 Task: Create a due date automation trigger when advanced on, on the tuesday after a card is due add dates with an overdue due date at 11:00 AM.
Action: Mouse moved to (937, 313)
Screenshot: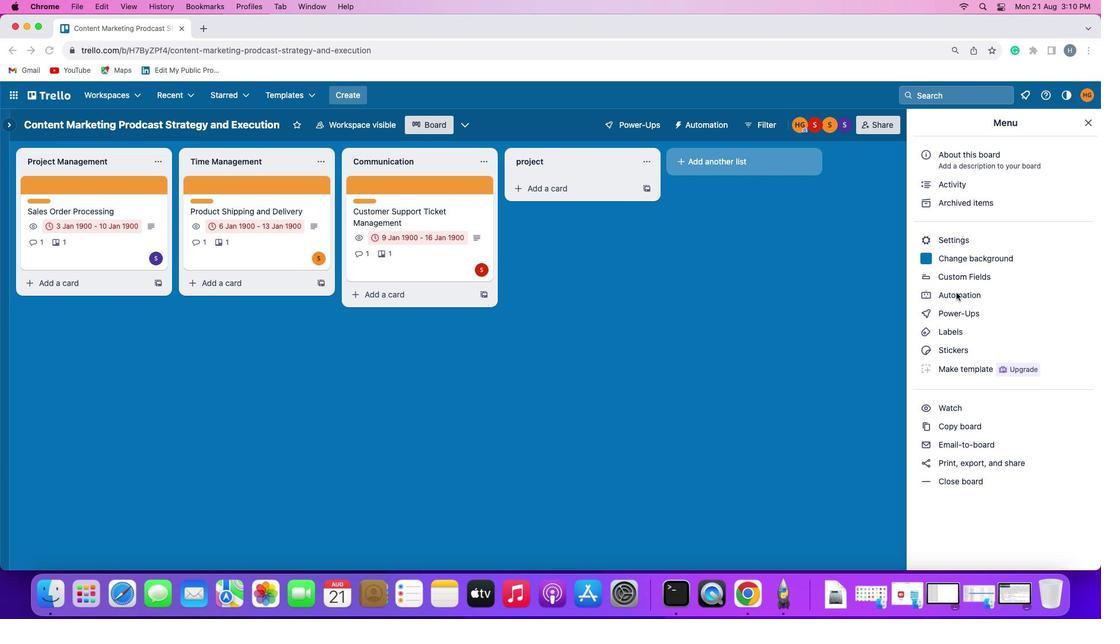 
Action: Mouse pressed left at (937, 313)
Screenshot: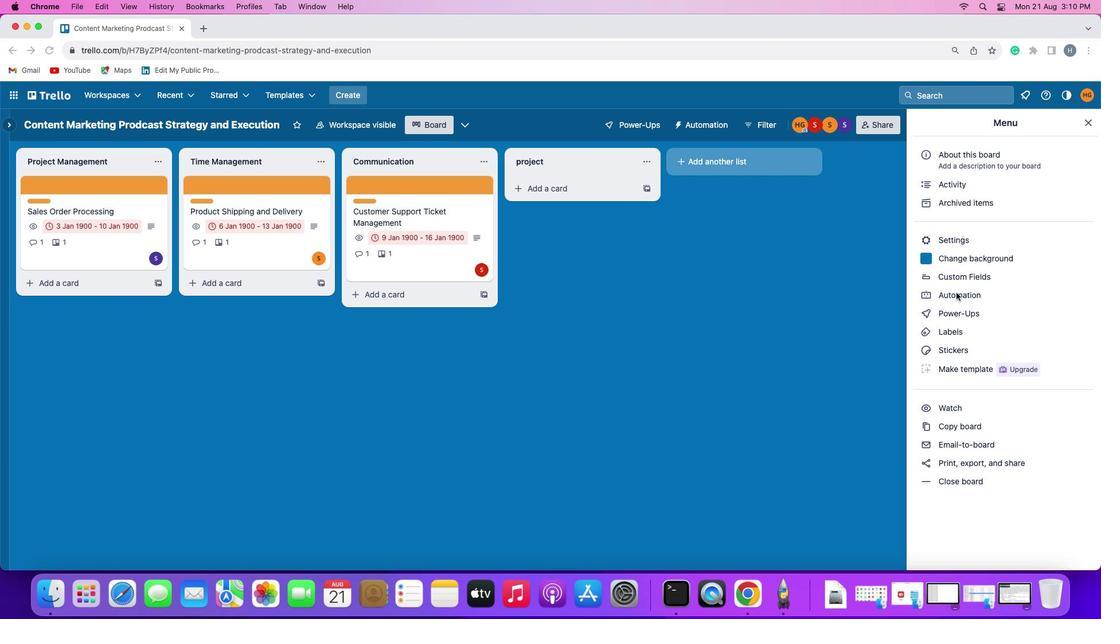 
Action: Mouse pressed left at (937, 313)
Screenshot: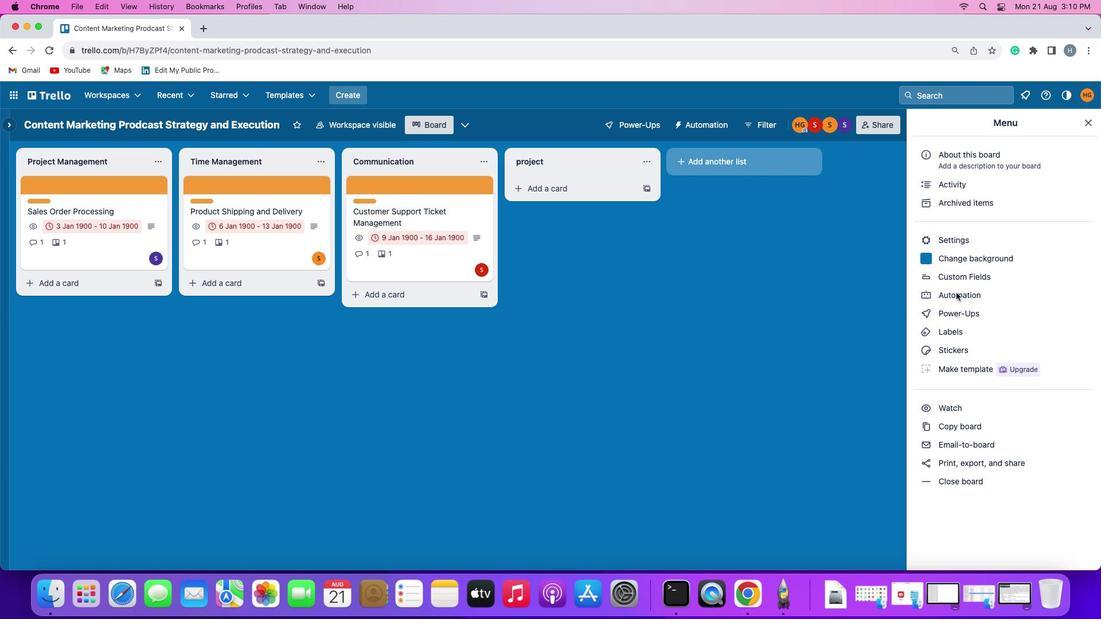 
Action: Mouse moved to (77, 295)
Screenshot: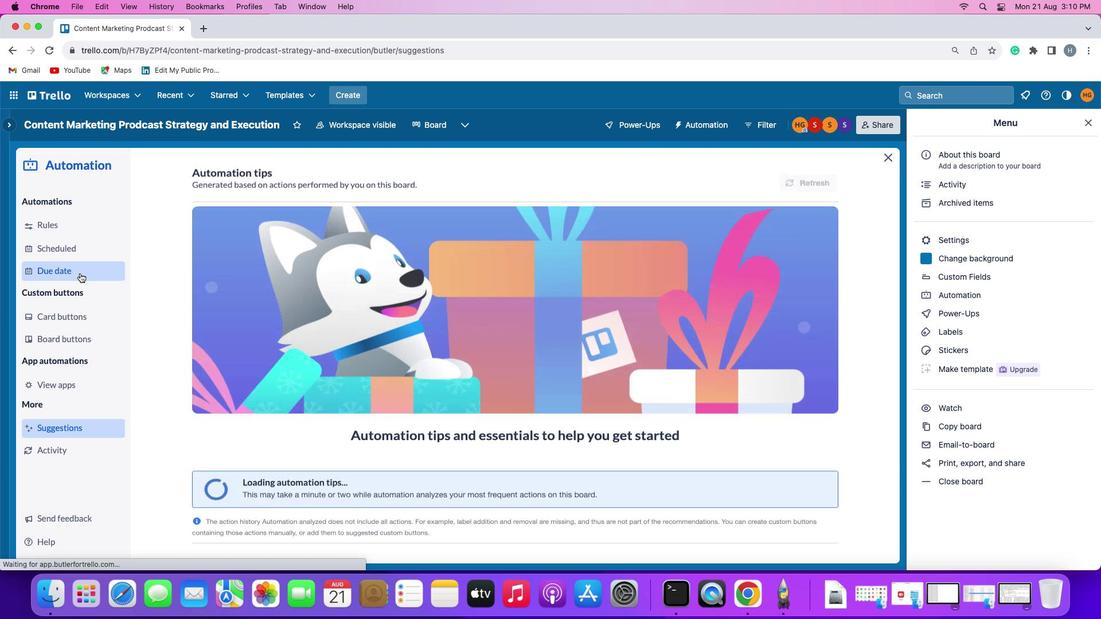 
Action: Mouse pressed left at (77, 295)
Screenshot: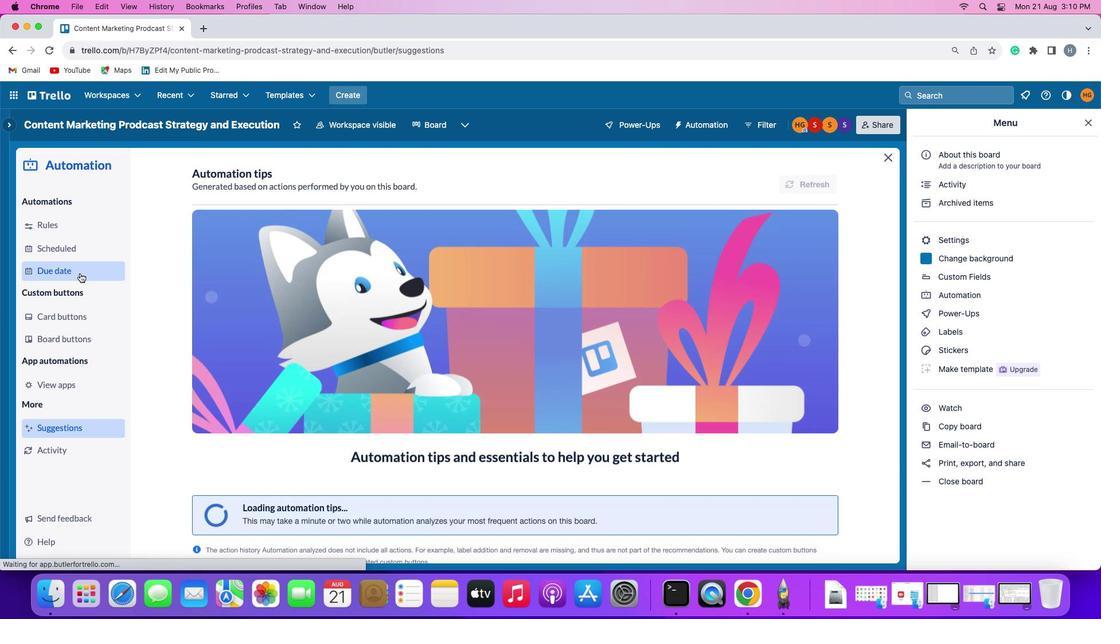 
Action: Mouse moved to (766, 205)
Screenshot: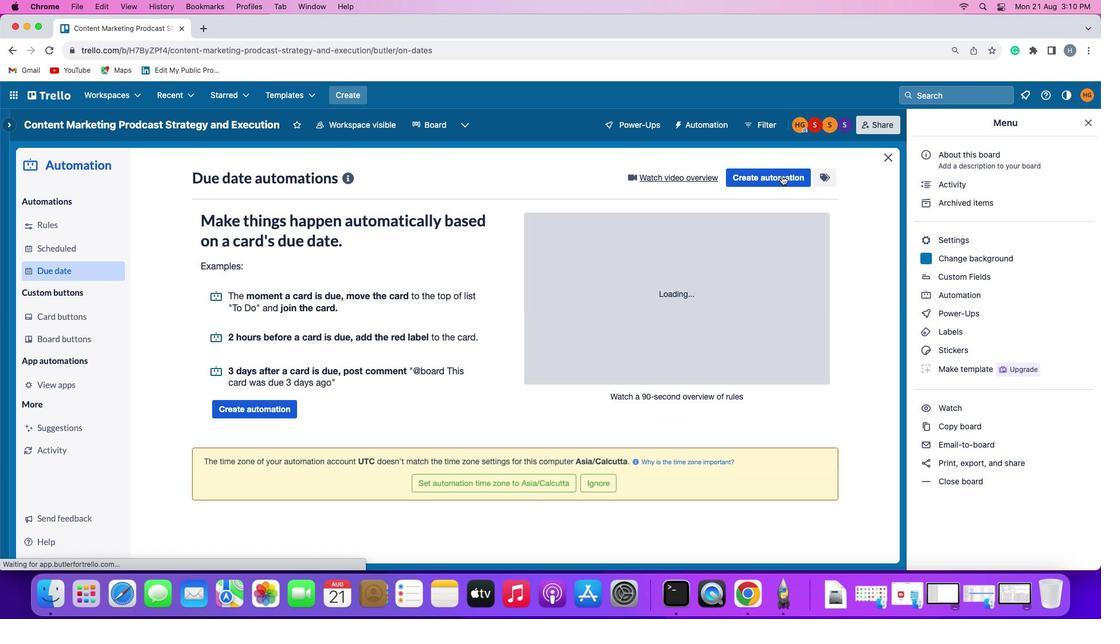 
Action: Mouse pressed left at (766, 205)
Screenshot: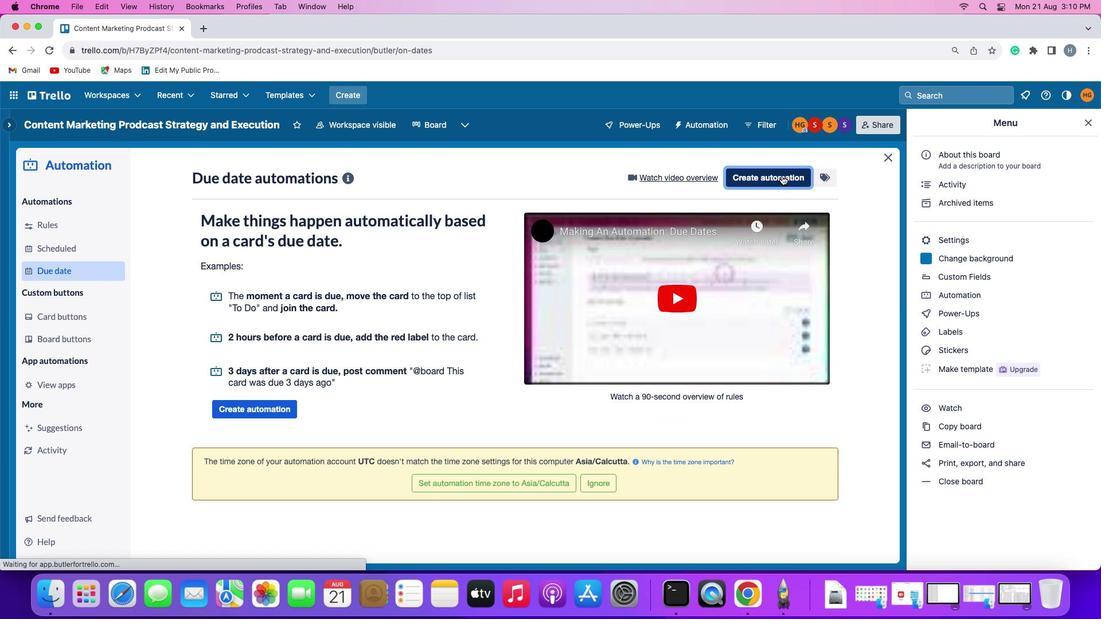 
Action: Mouse moved to (218, 309)
Screenshot: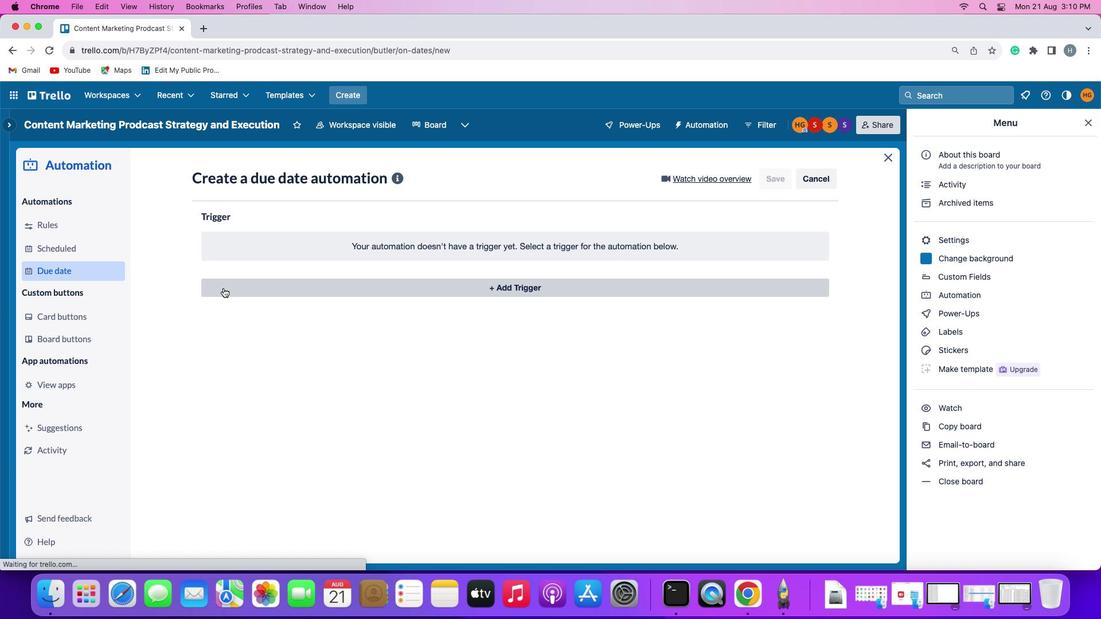 
Action: Mouse pressed left at (218, 309)
Screenshot: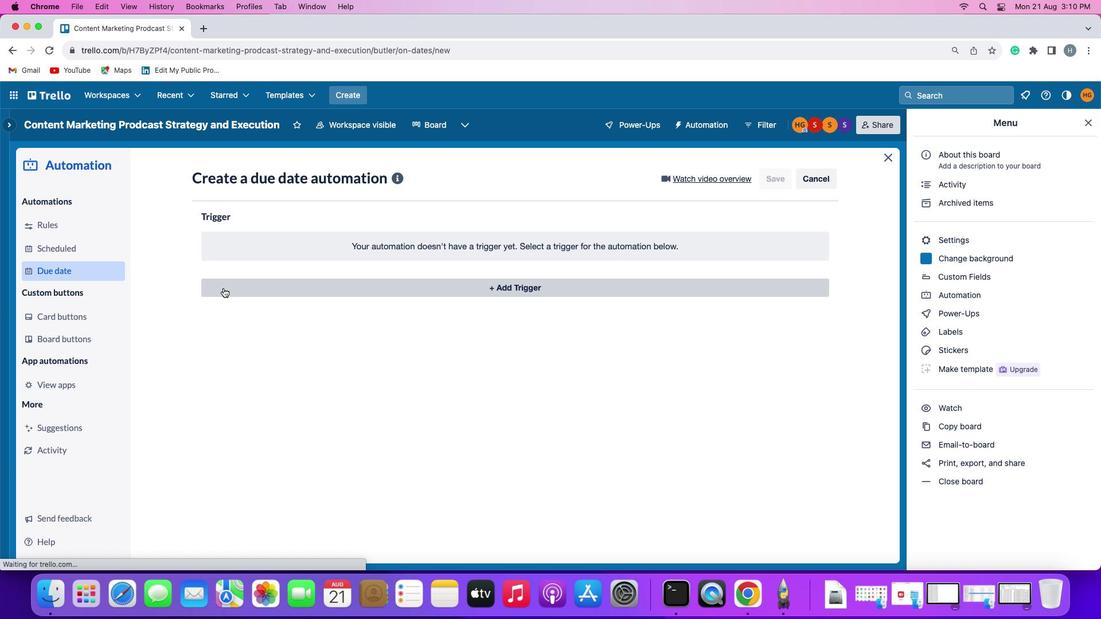 
Action: Mouse moved to (248, 496)
Screenshot: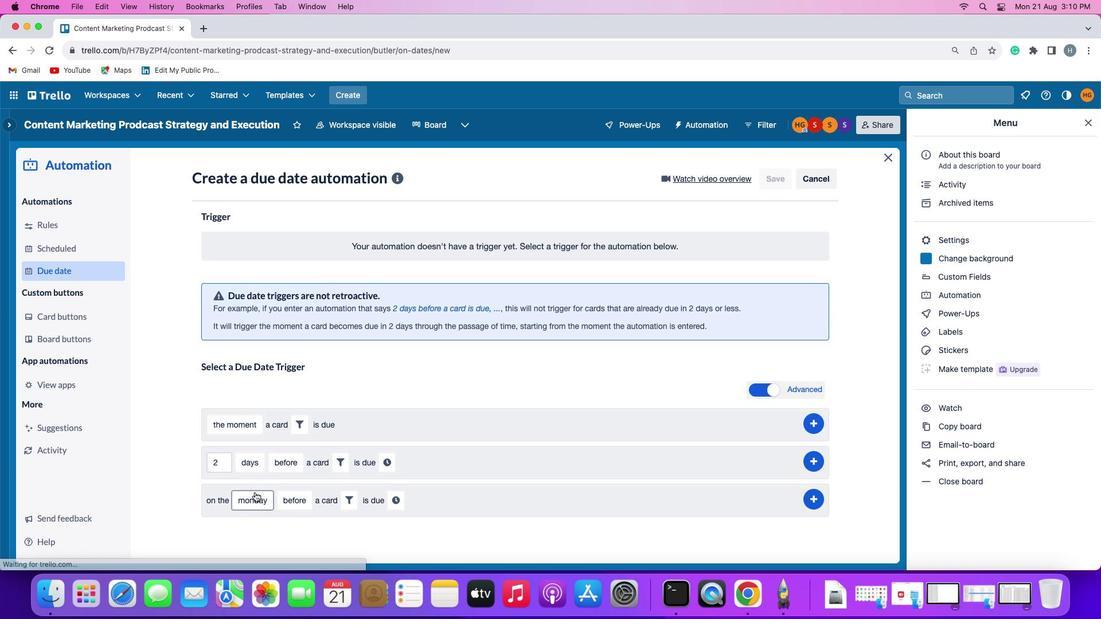 
Action: Mouse pressed left at (248, 496)
Screenshot: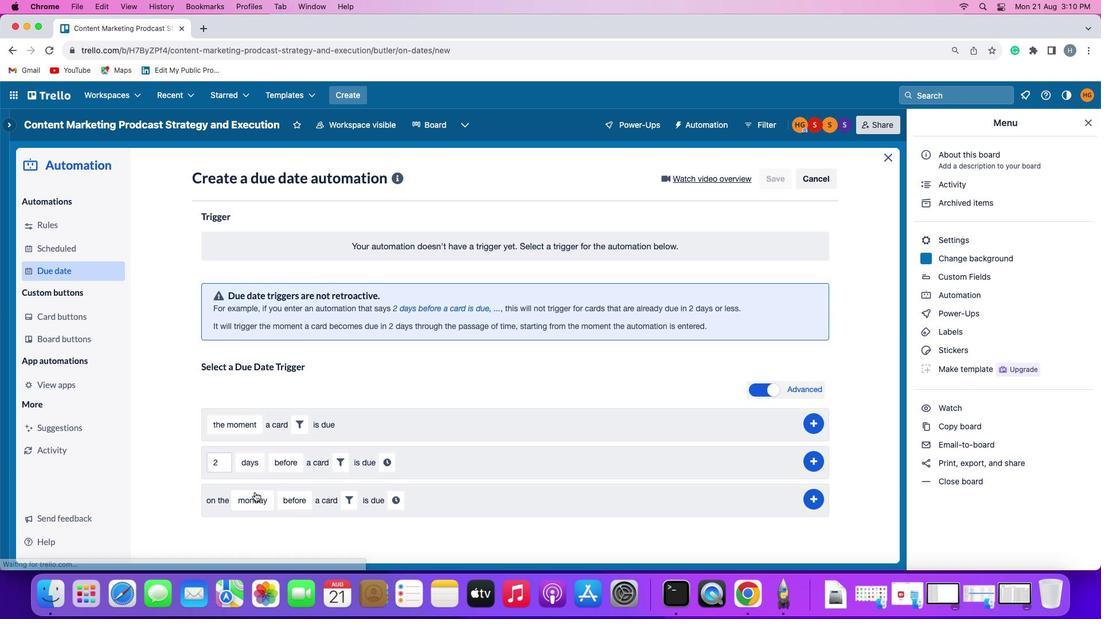 
Action: Mouse moved to (274, 379)
Screenshot: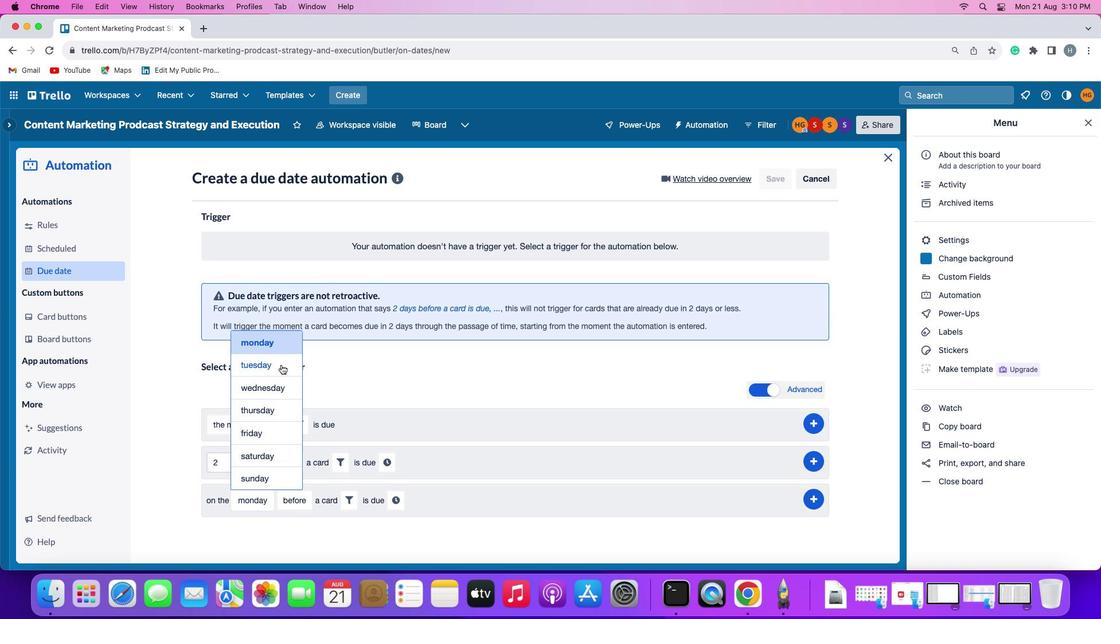 
Action: Mouse pressed left at (274, 379)
Screenshot: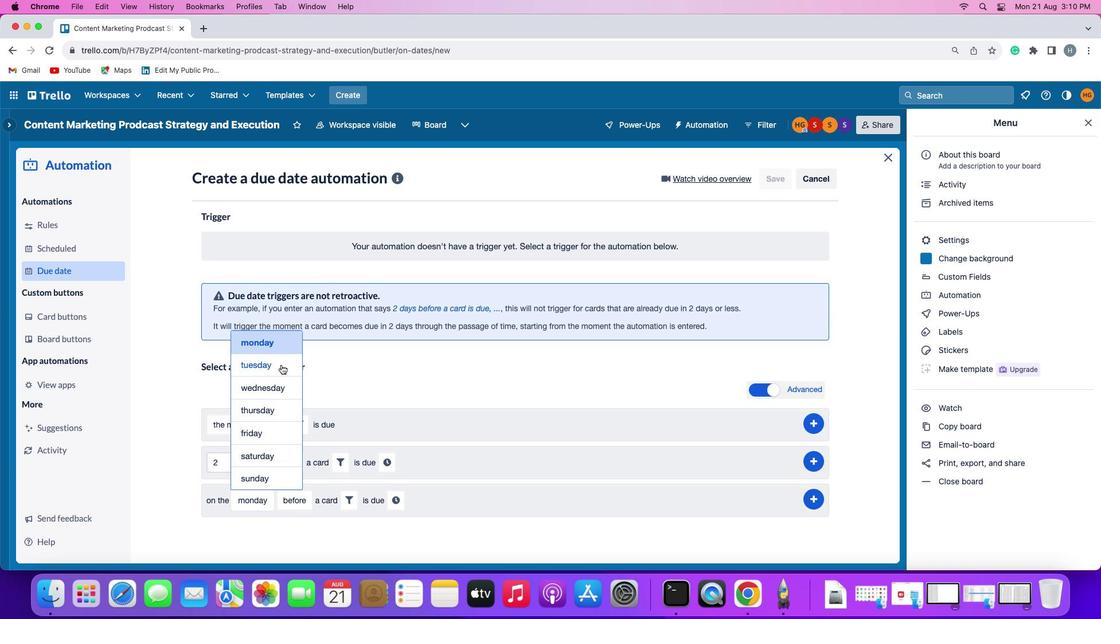 
Action: Mouse moved to (285, 500)
Screenshot: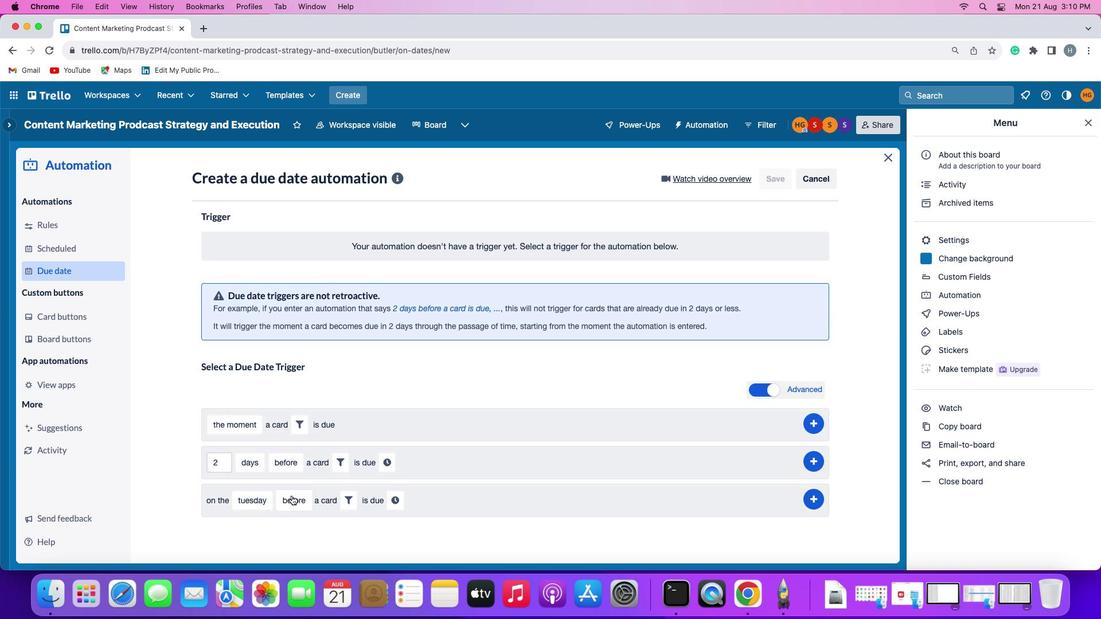 
Action: Mouse pressed left at (285, 500)
Screenshot: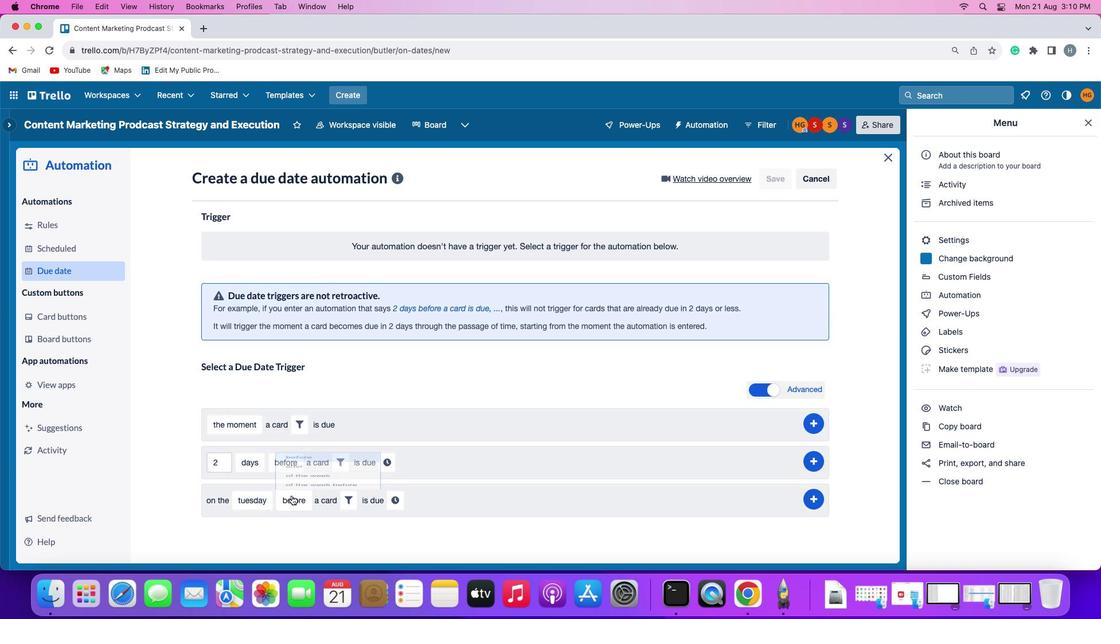 
Action: Mouse moved to (308, 441)
Screenshot: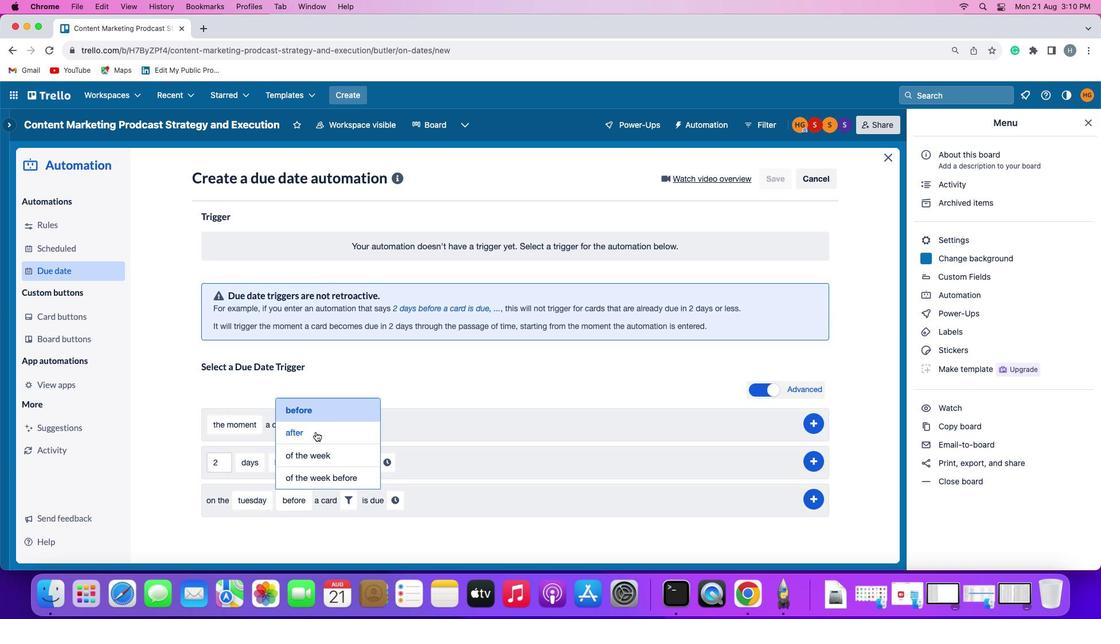 
Action: Mouse pressed left at (308, 441)
Screenshot: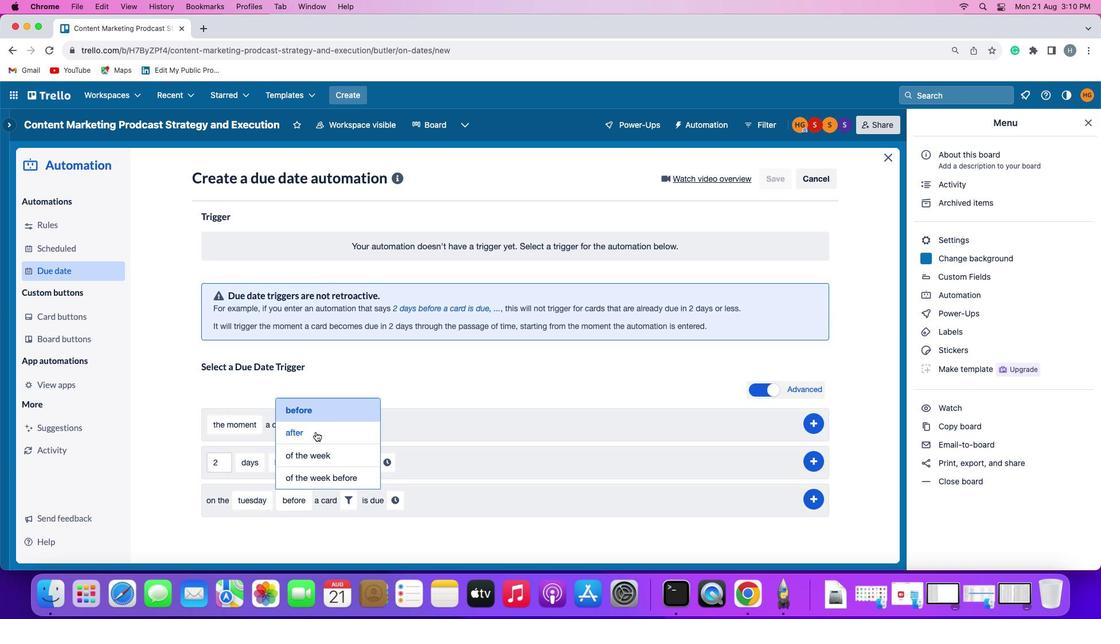 
Action: Mouse moved to (337, 502)
Screenshot: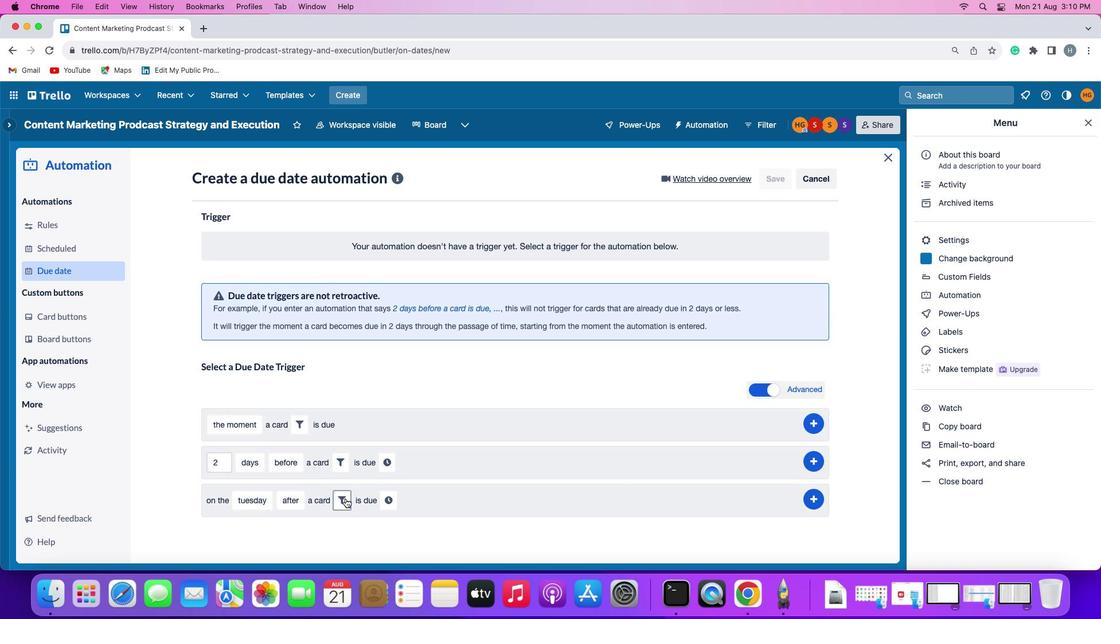 
Action: Mouse pressed left at (337, 502)
Screenshot: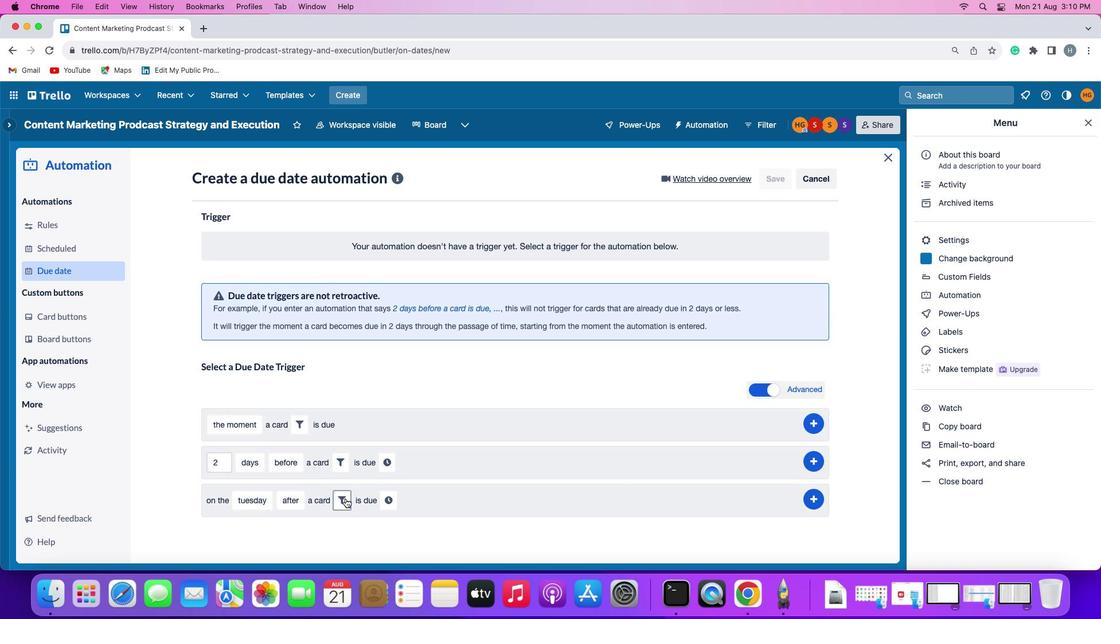 
Action: Mouse moved to (396, 536)
Screenshot: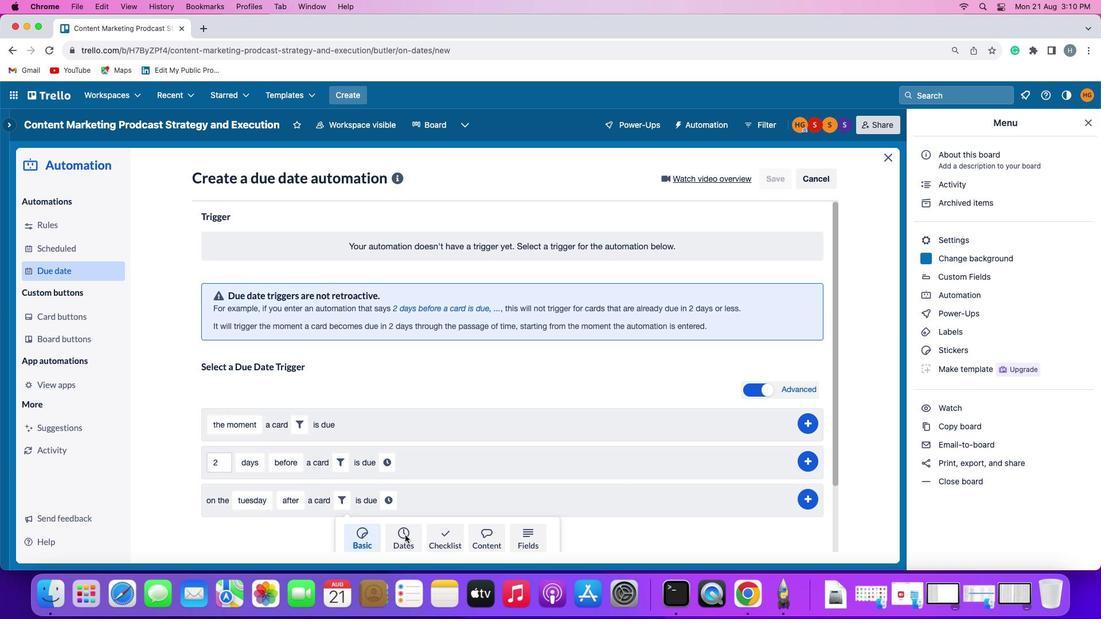 
Action: Mouse pressed left at (396, 536)
Screenshot: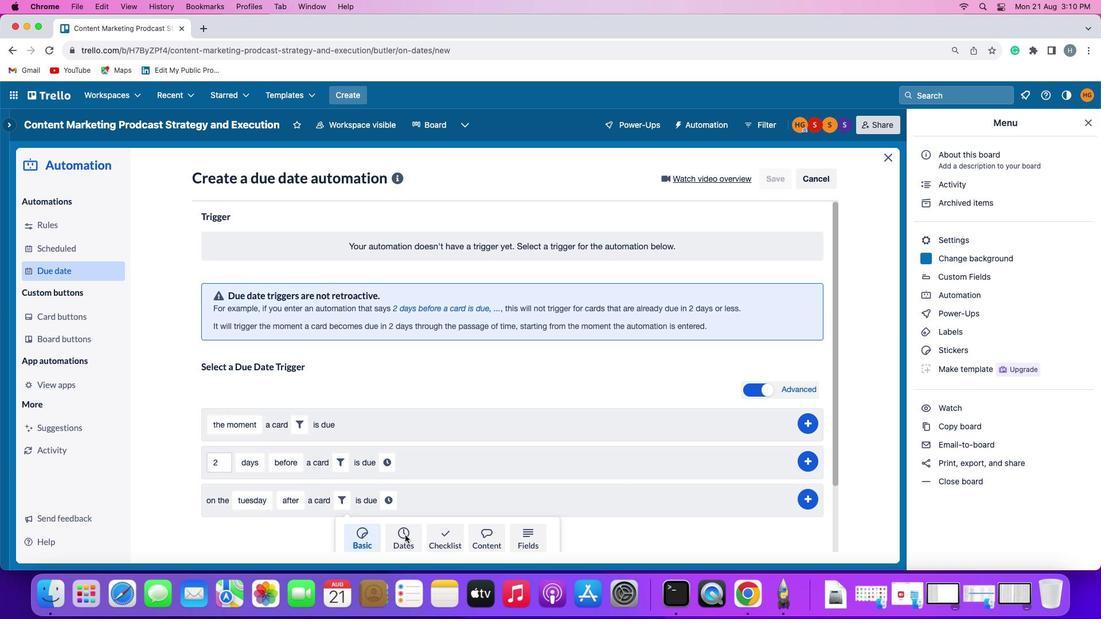 
Action: Mouse moved to (249, 519)
Screenshot: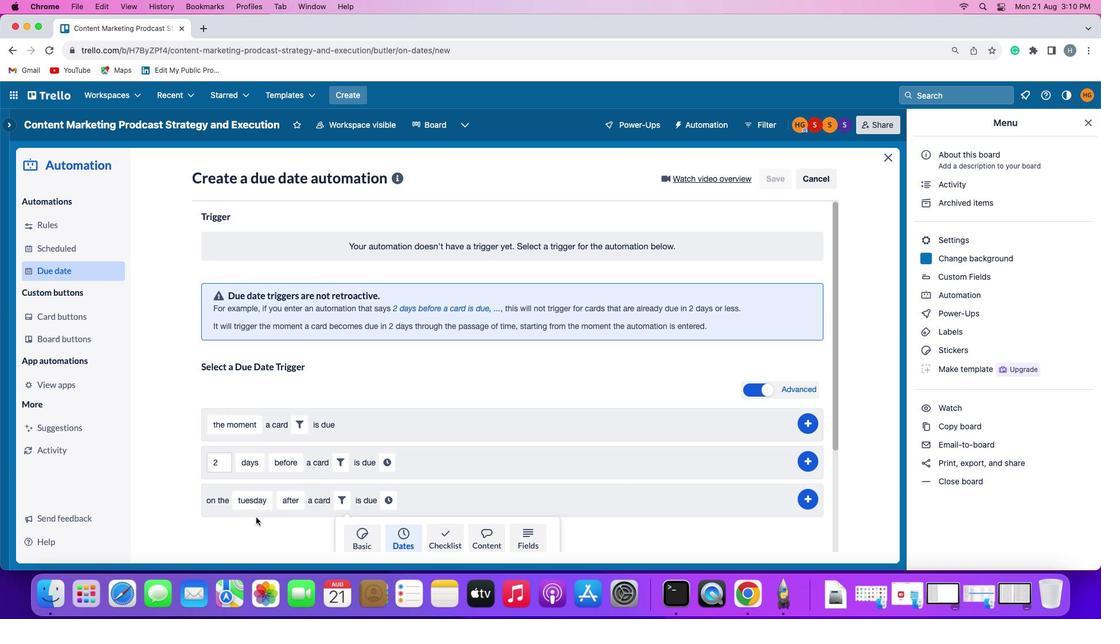 
Action: Mouse scrolled (249, 519) with delta (-1, 44)
Screenshot: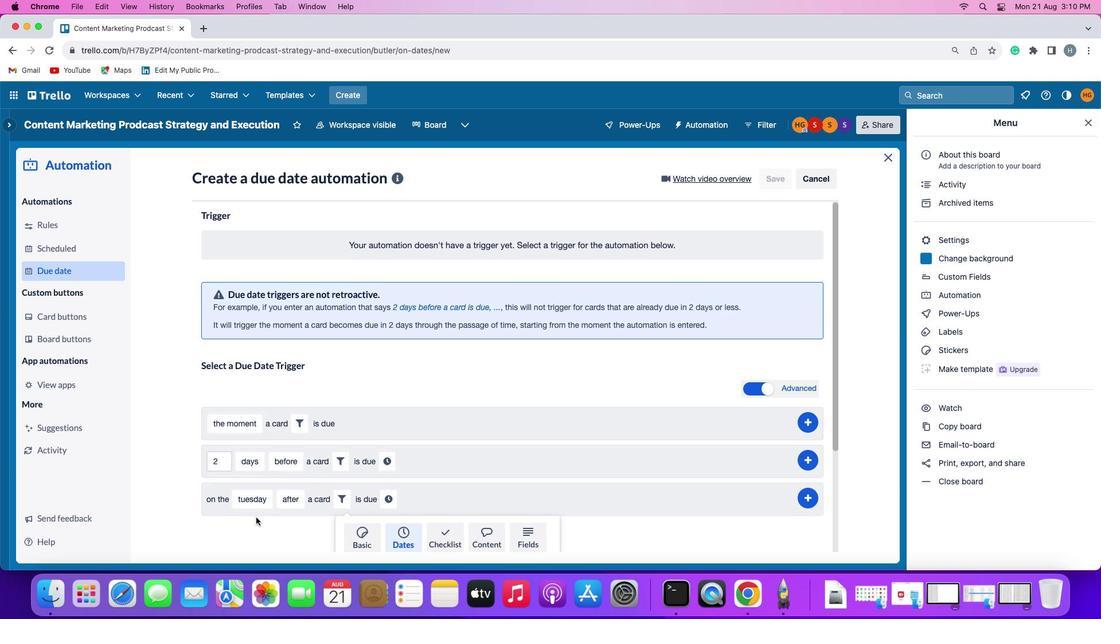 
Action: Mouse scrolled (249, 519) with delta (-1, 44)
Screenshot: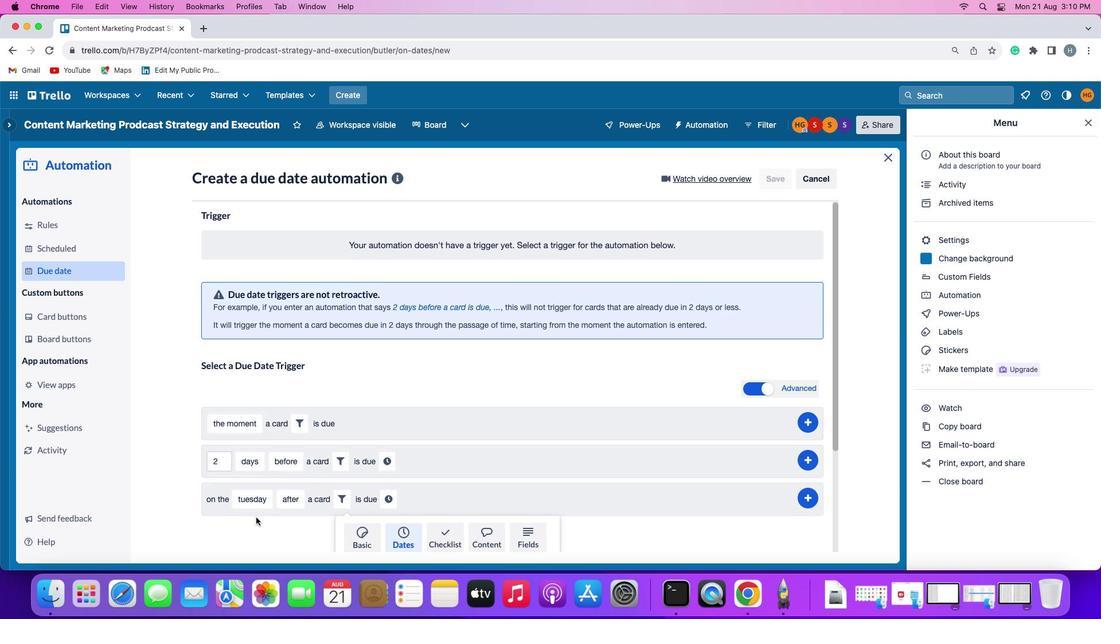 
Action: Mouse scrolled (249, 519) with delta (-1, 43)
Screenshot: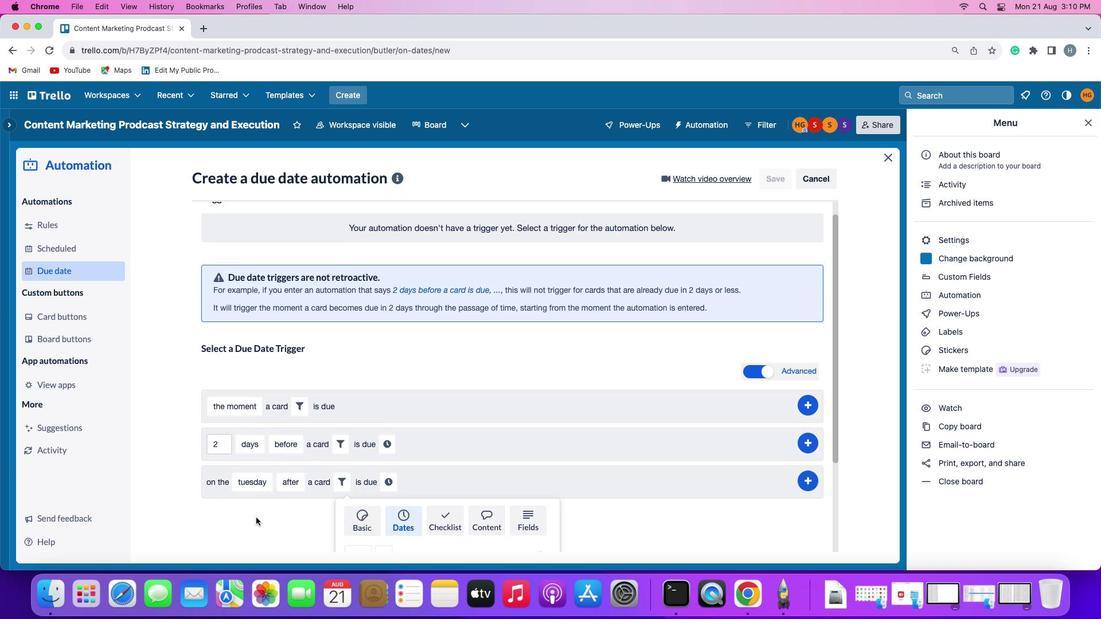 
Action: Mouse moved to (334, 492)
Screenshot: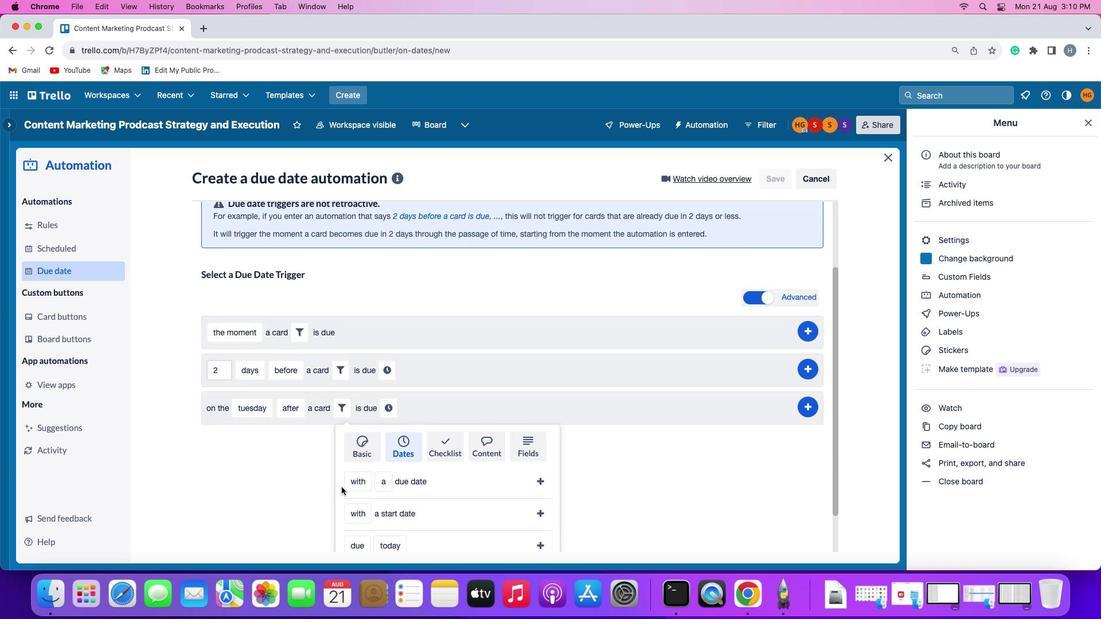 
Action: Mouse pressed left at (334, 492)
Screenshot: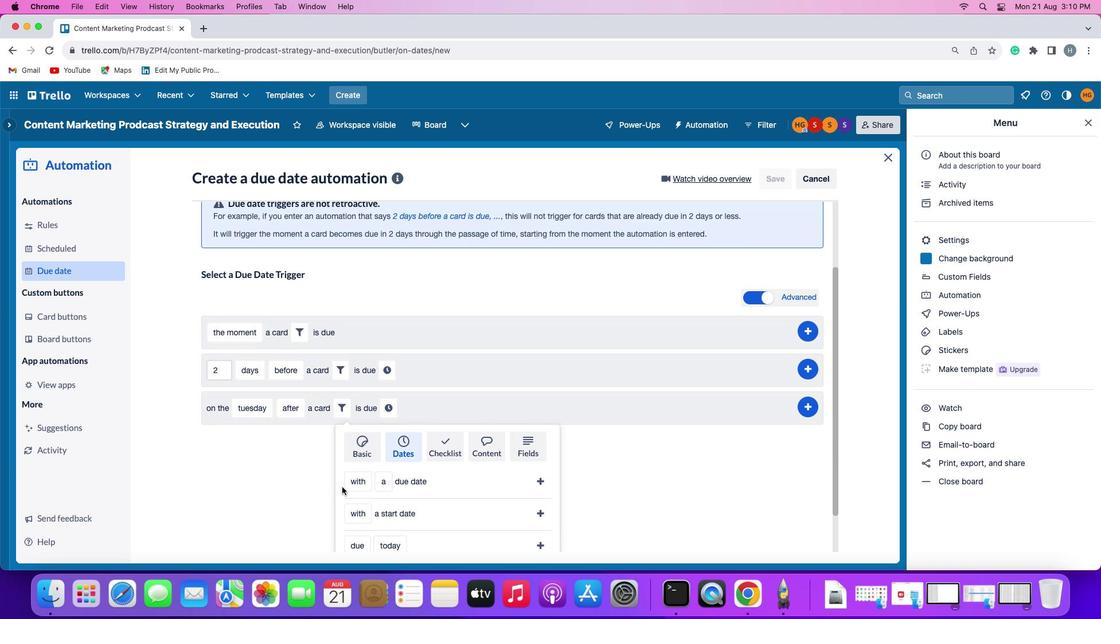
Action: Mouse moved to (345, 489)
Screenshot: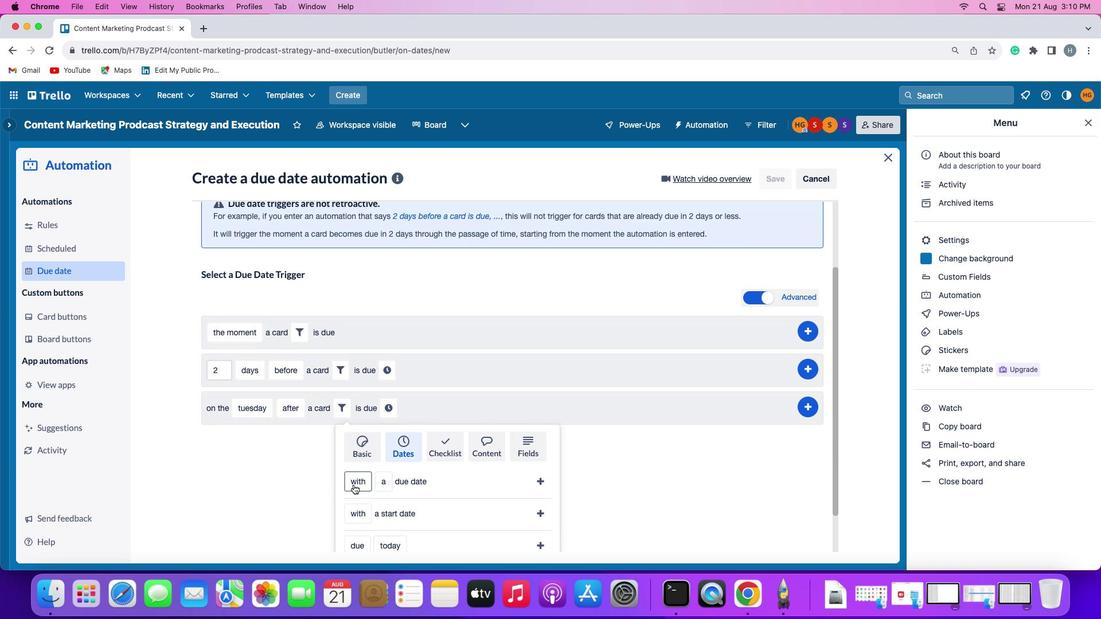 
Action: Mouse pressed left at (345, 489)
Screenshot: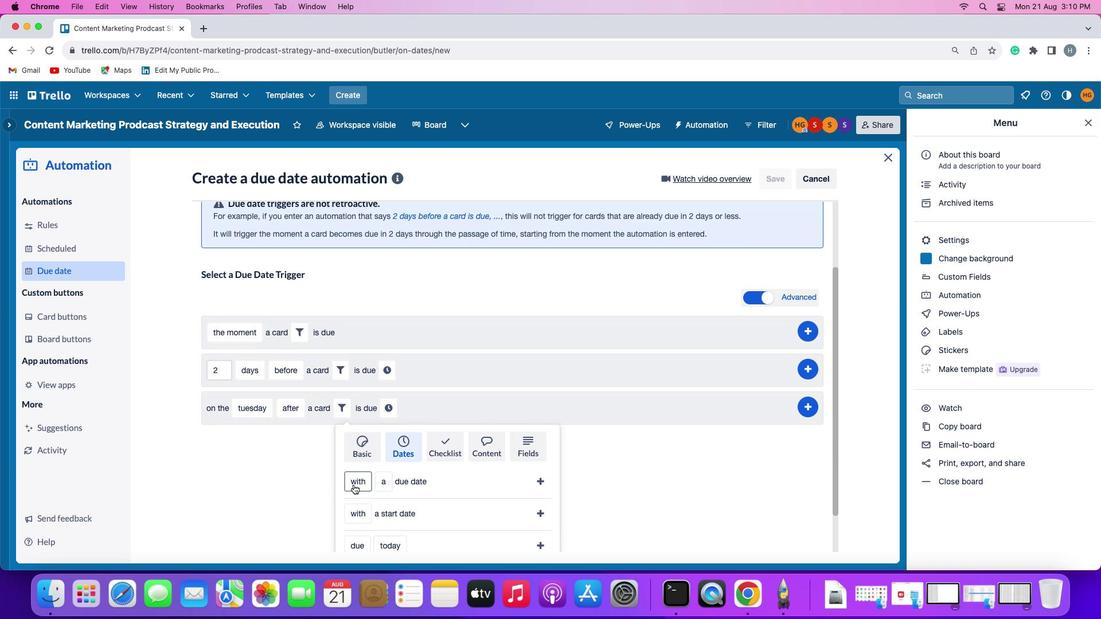 
Action: Mouse moved to (352, 503)
Screenshot: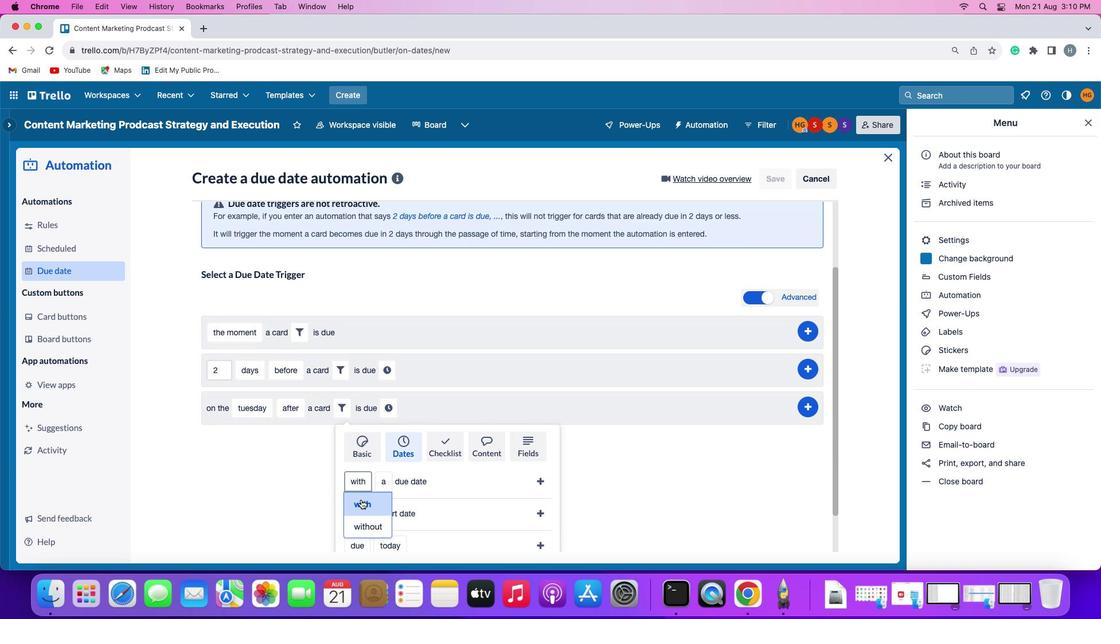 
Action: Mouse pressed left at (352, 503)
Screenshot: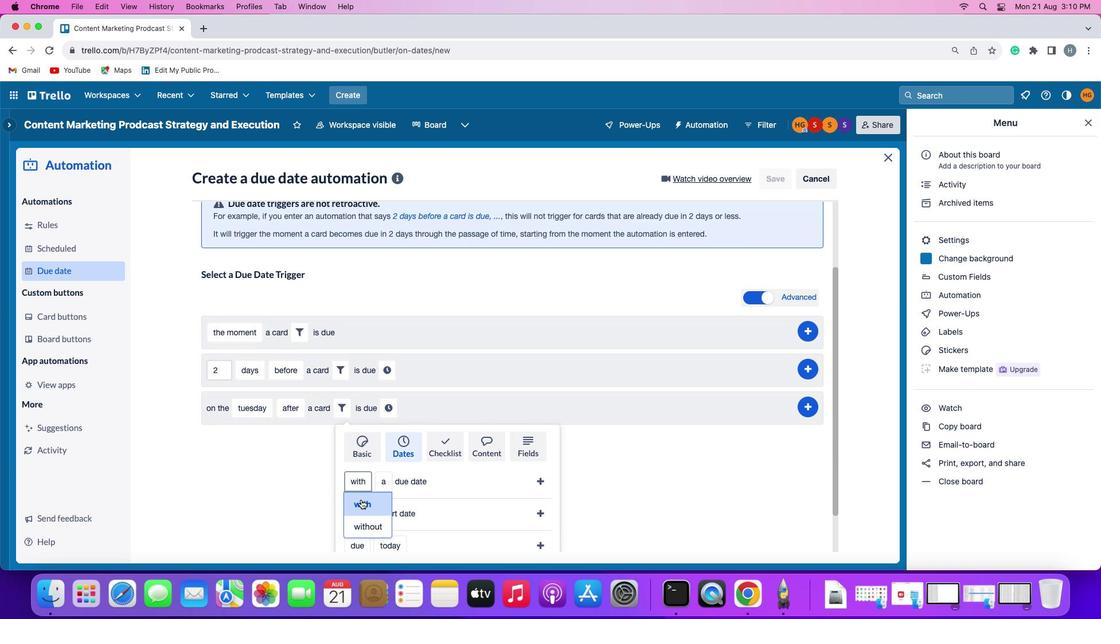 
Action: Mouse moved to (379, 483)
Screenshot: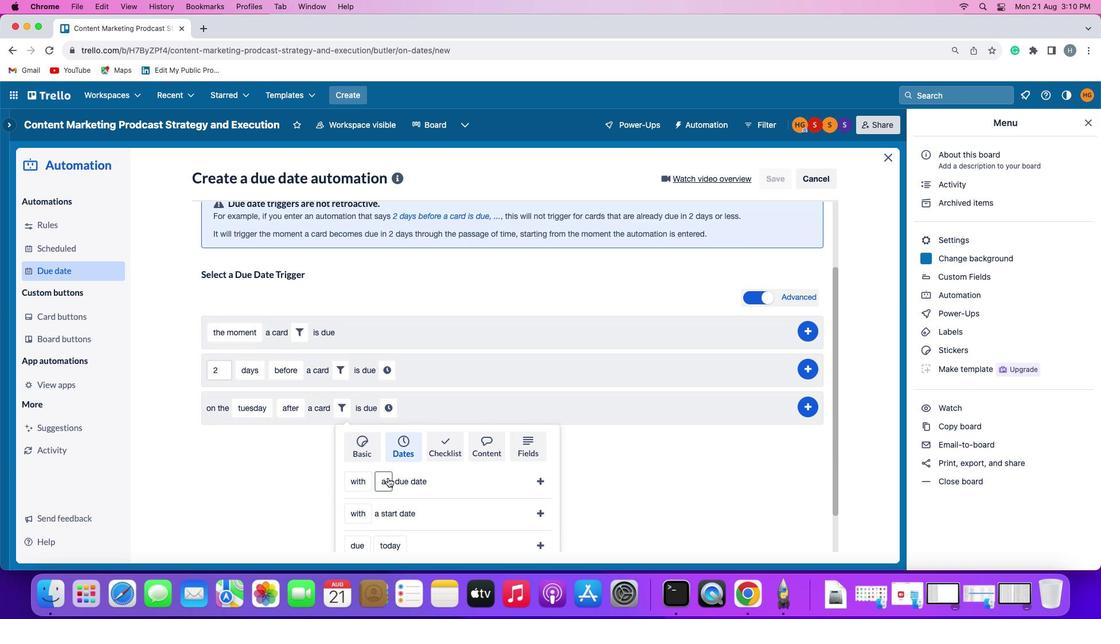 
Action: Mouse pressed left at (379, 483)
Screenshot: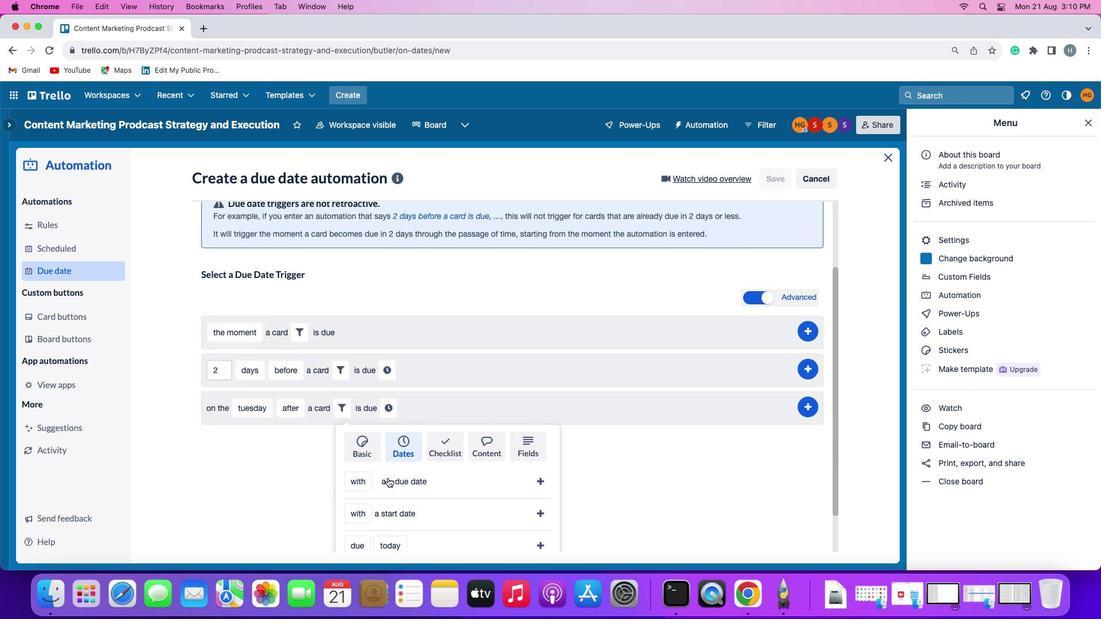 
Action: Mouse moved to (383, 469)
Screenshot: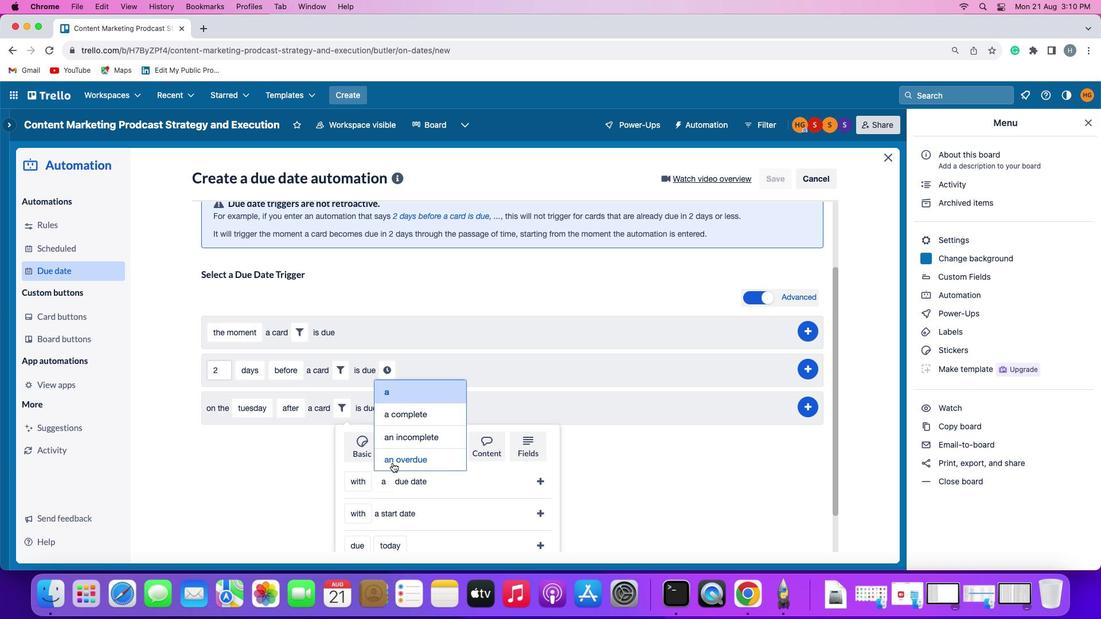 
Action: Mouse pressed left at (383, 469)
Screenshot: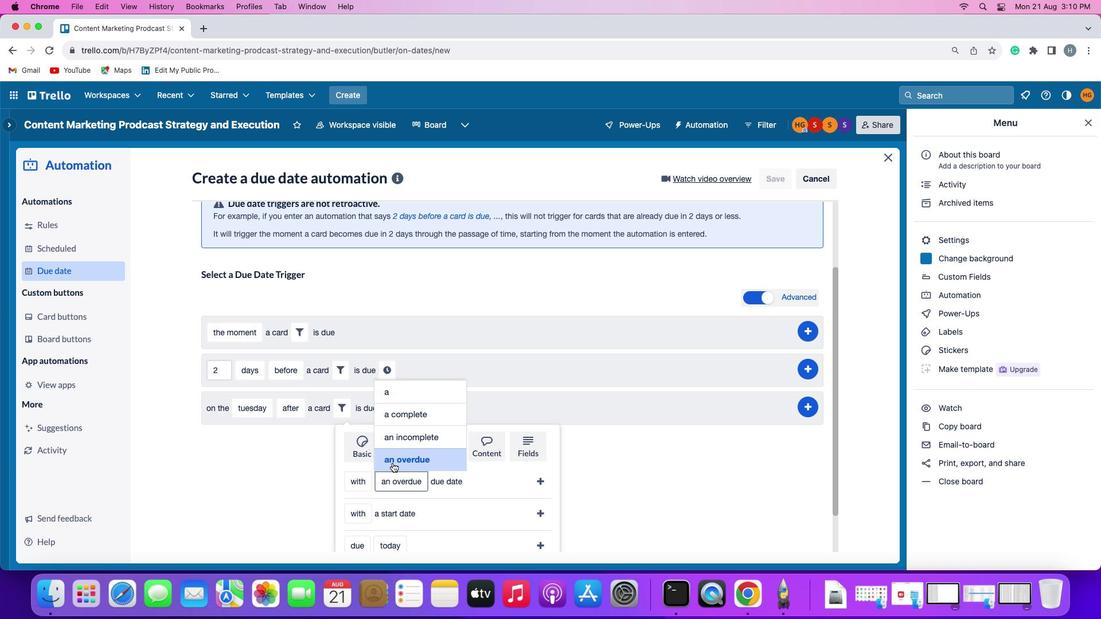 
Action: Mouse moved to (530, 484)
Screenshot: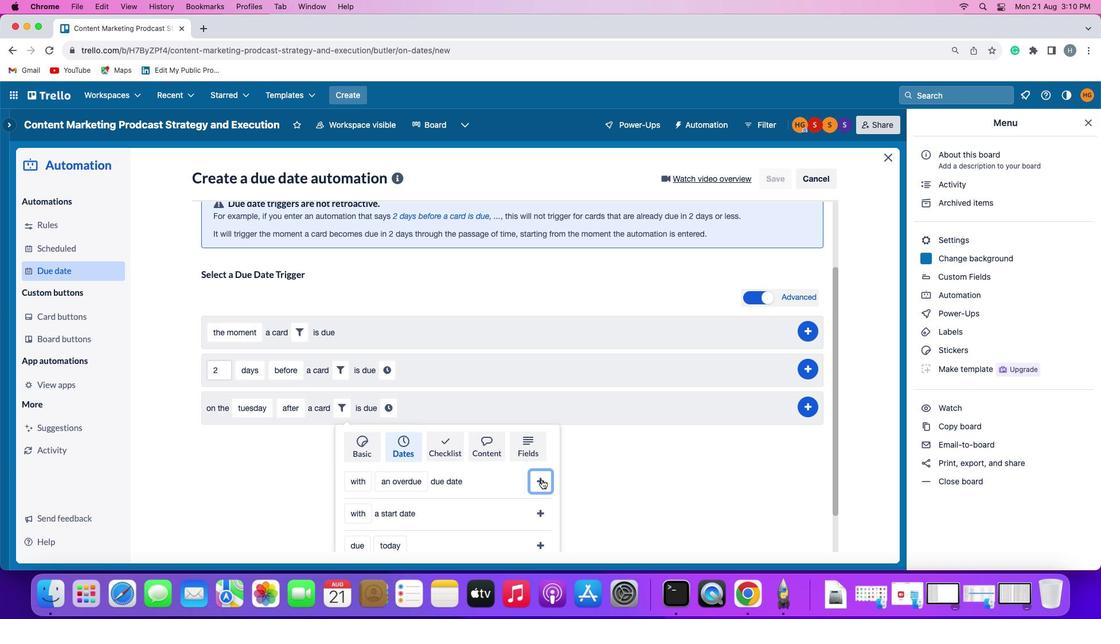 
Action: Mouse pressed left at (530, 484)
Screenshot: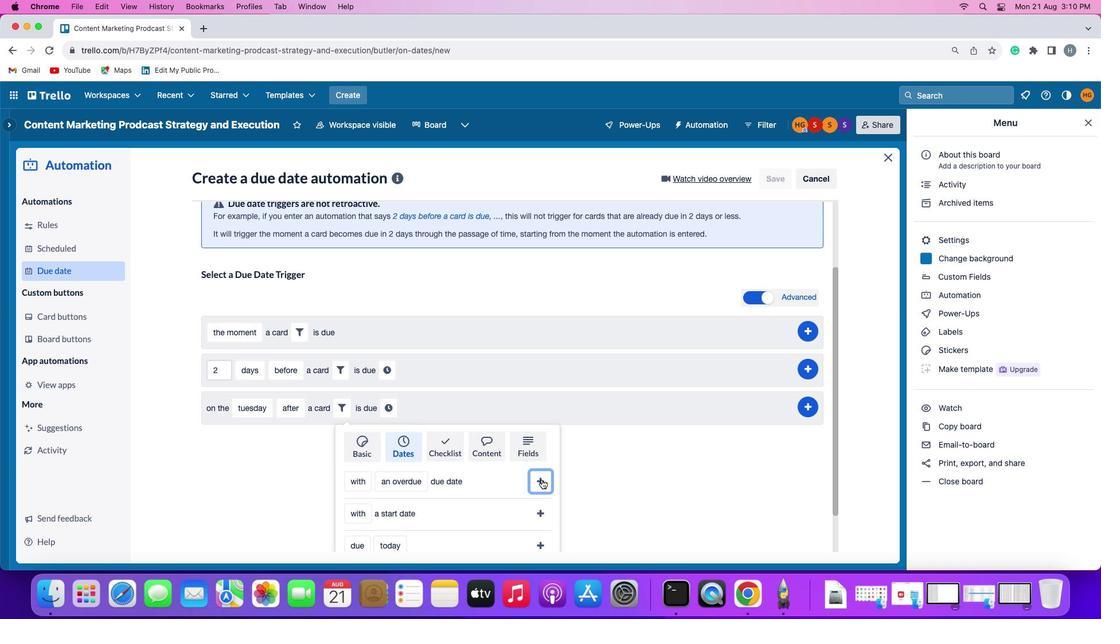 
Action: Mouse moved to (498, 505)
Screenshot: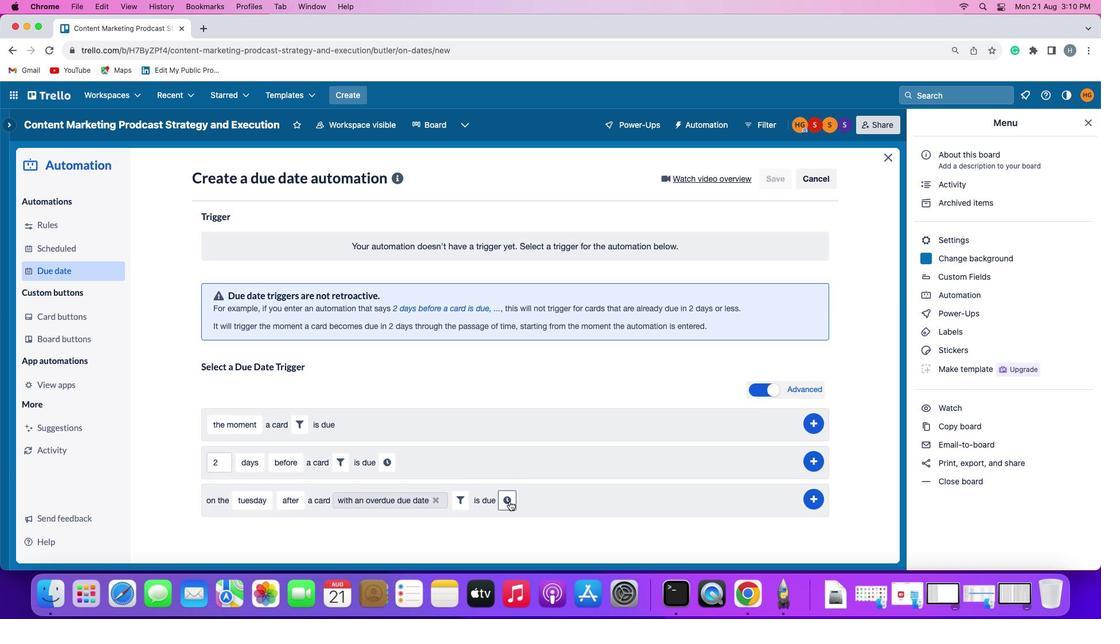 
Action: Mouse pressed left at (498, 505)
Screenshot: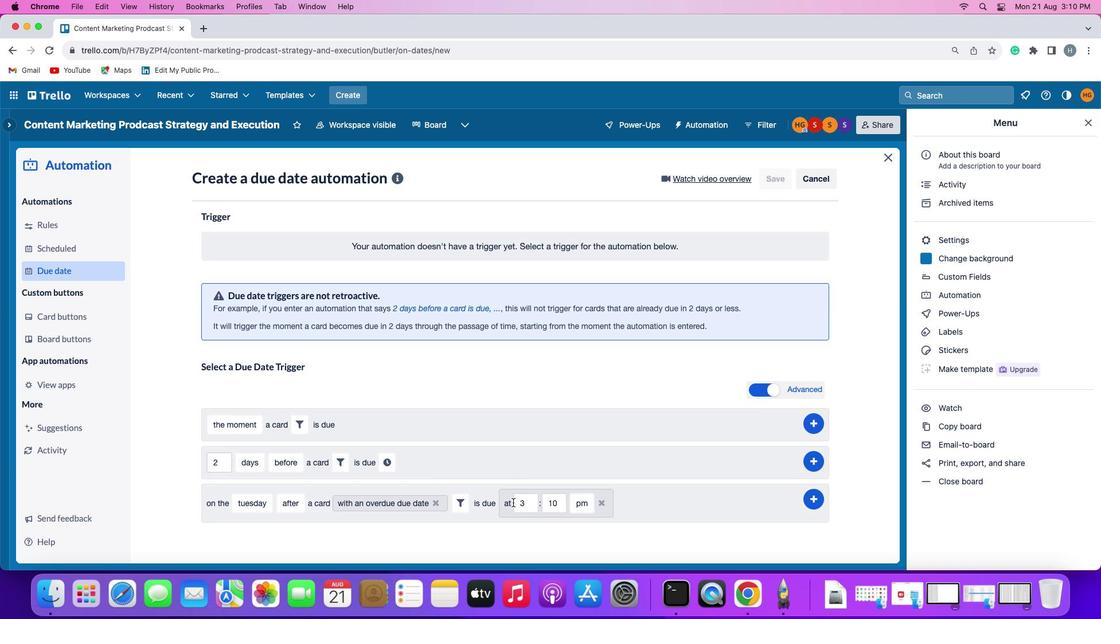 
Action: Mouse moved to (521, 507)
Screenshot: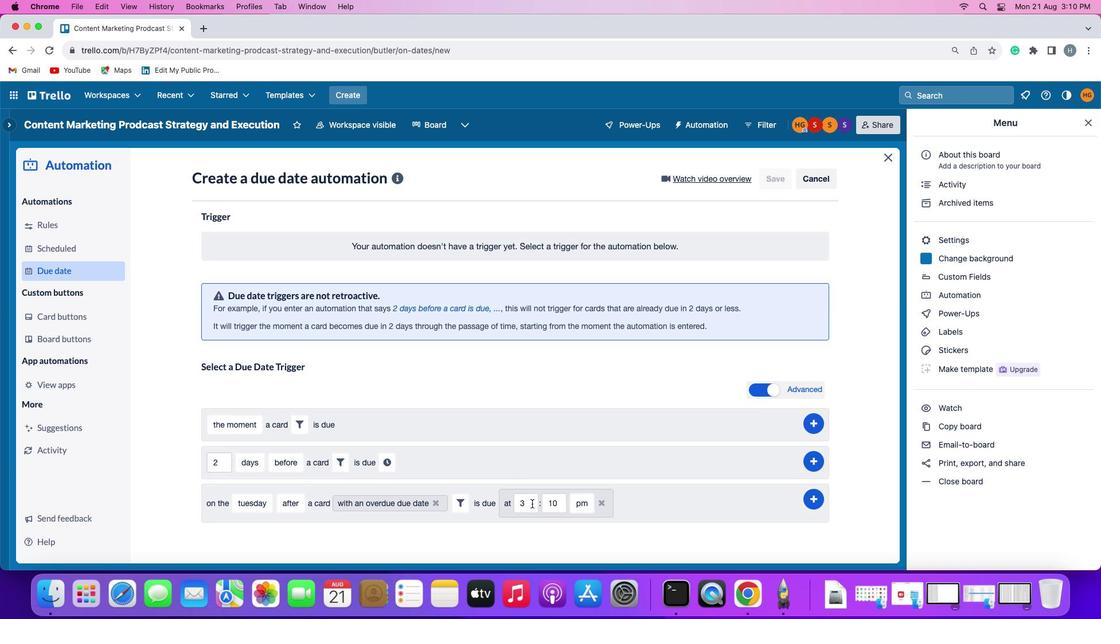 
Action: Mouse pressed left at (521, 507)
Screenshot: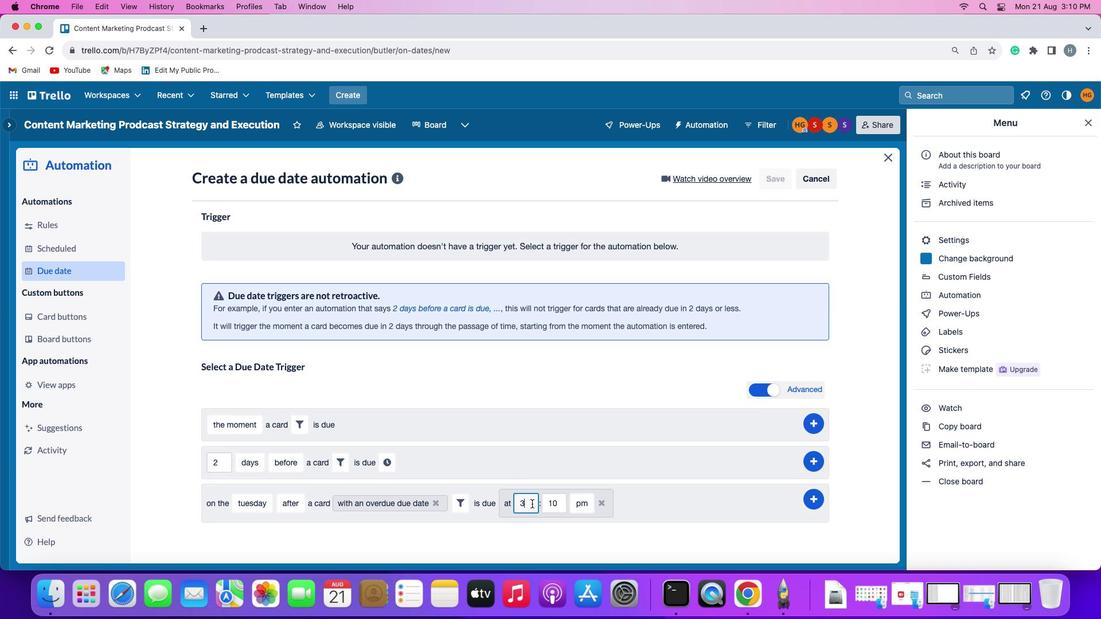 
Action: Key pressed Key.backspace'1''1'
Screenshot: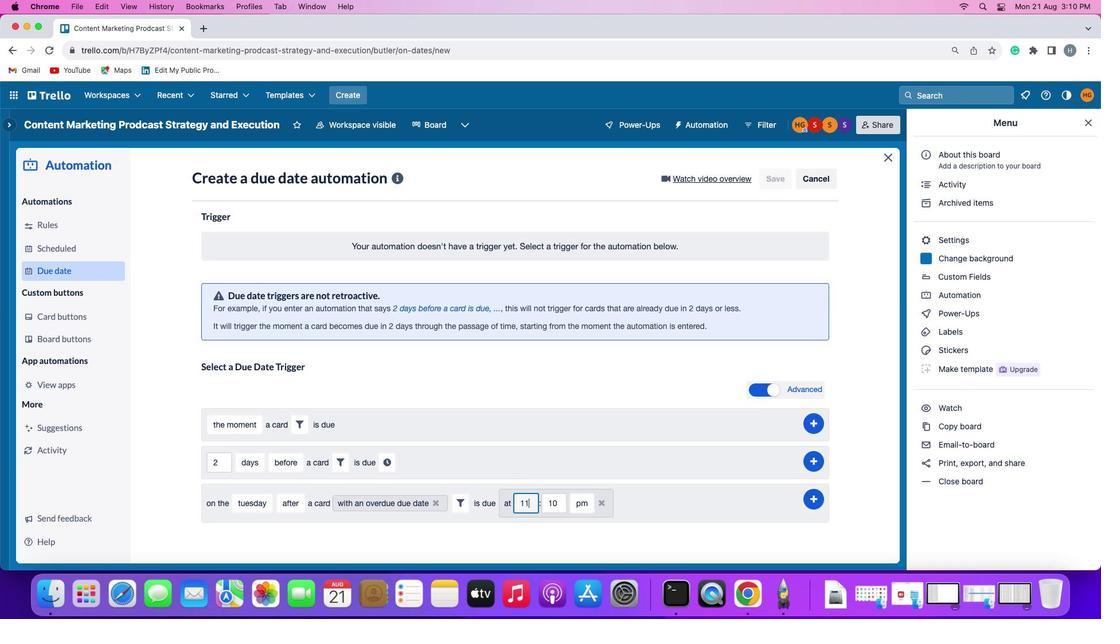 
Action: Mouse moved to (550, 508)
Screenshot: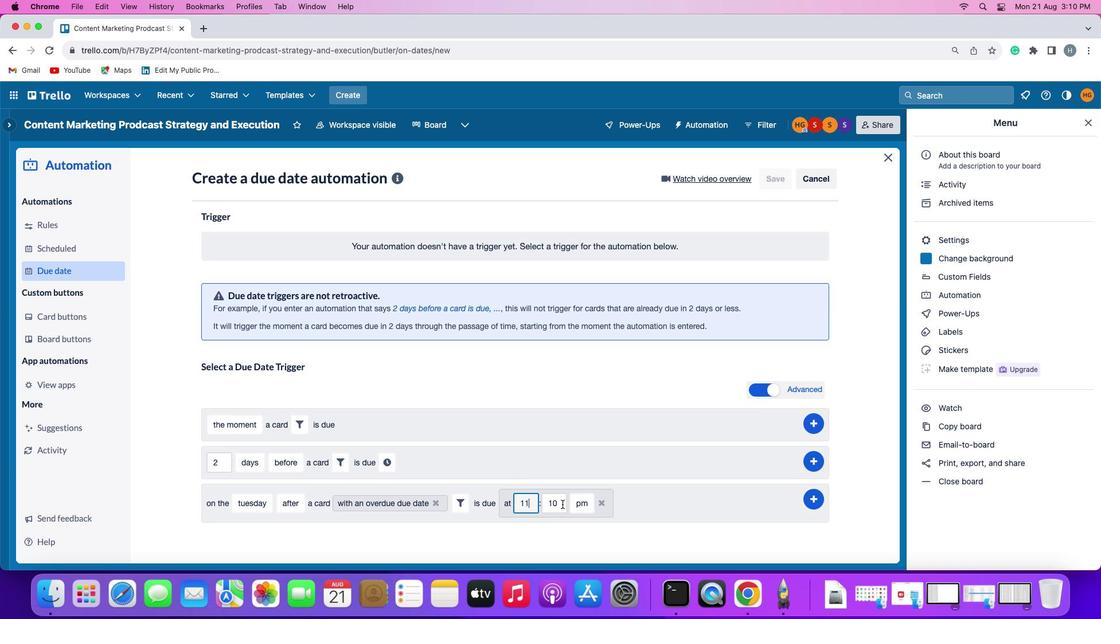 
Action: Mouse pressed left at (550, 508)
Screenshot: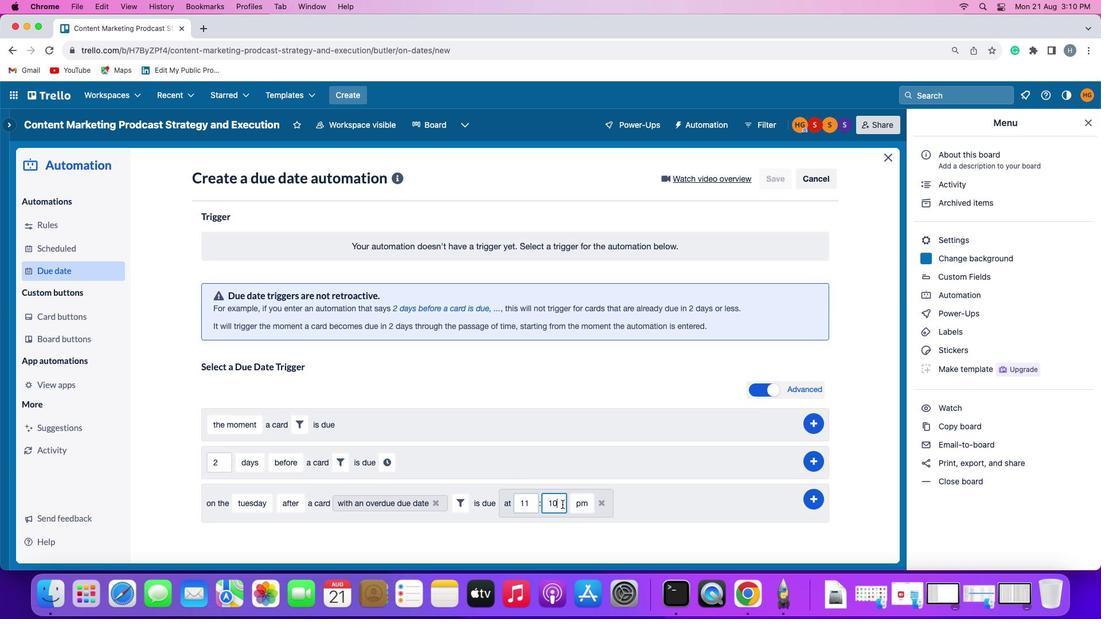 
Action: Key pressed Key.backspaceKey.backspace
Screenshot: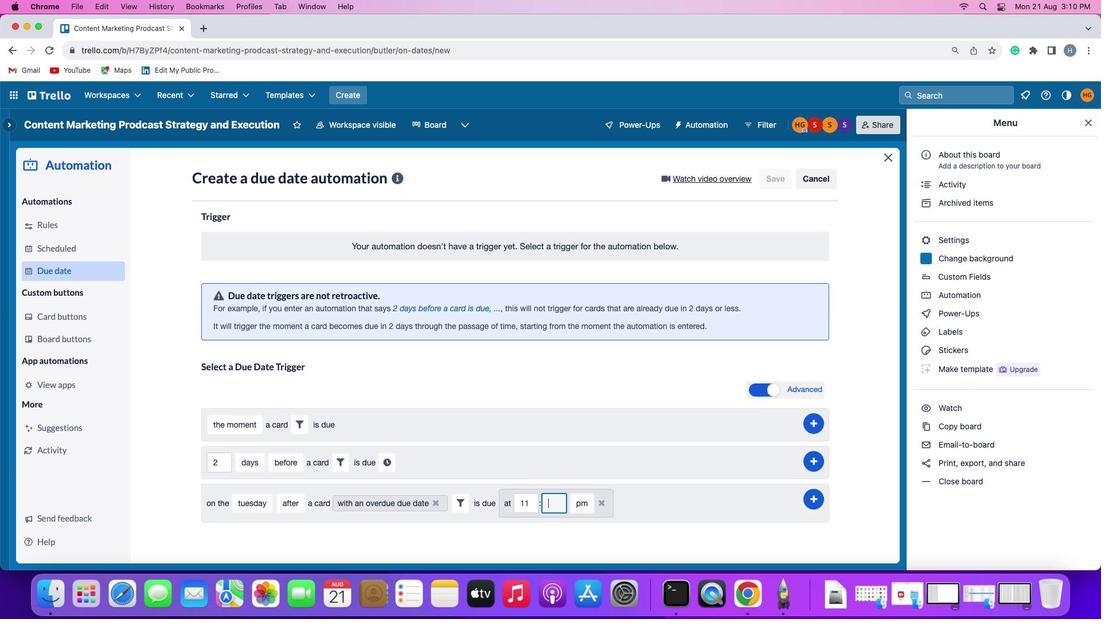 
Action: Mouse moved to (551, 508)
Screenshot: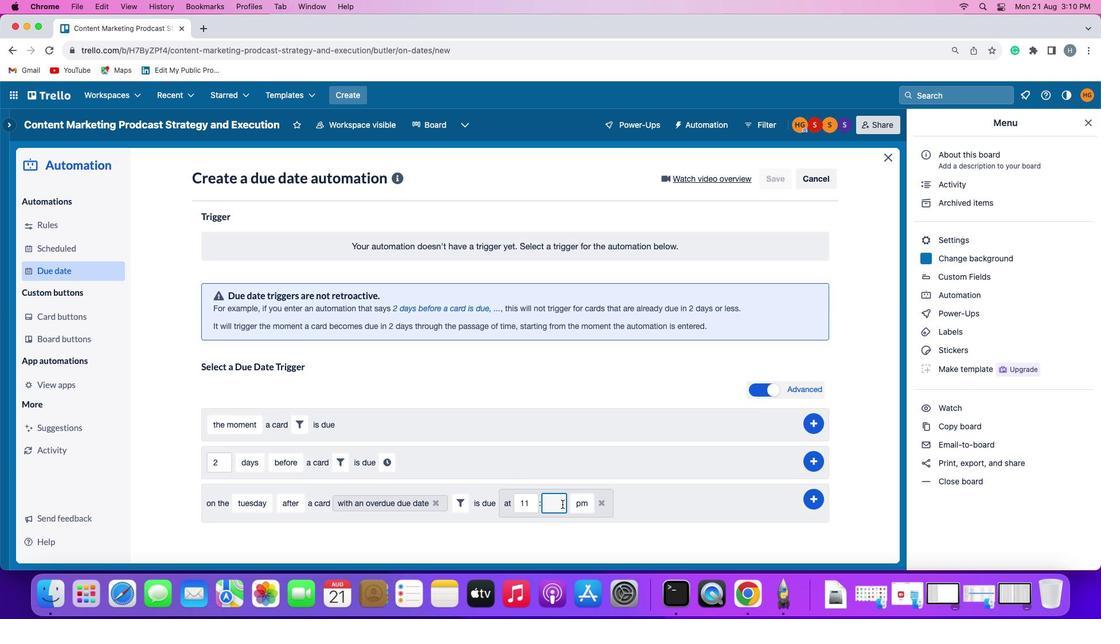 
Action: Key pressed '0''0'
Screenshot: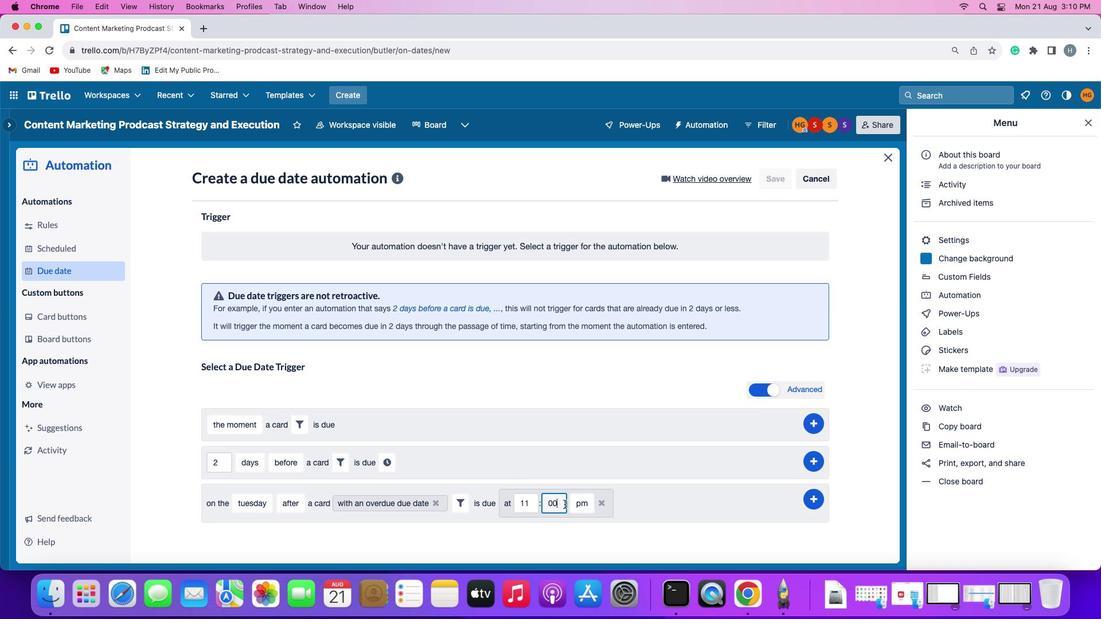 
Action: Mouse moved to (565, 507)
Screenshot: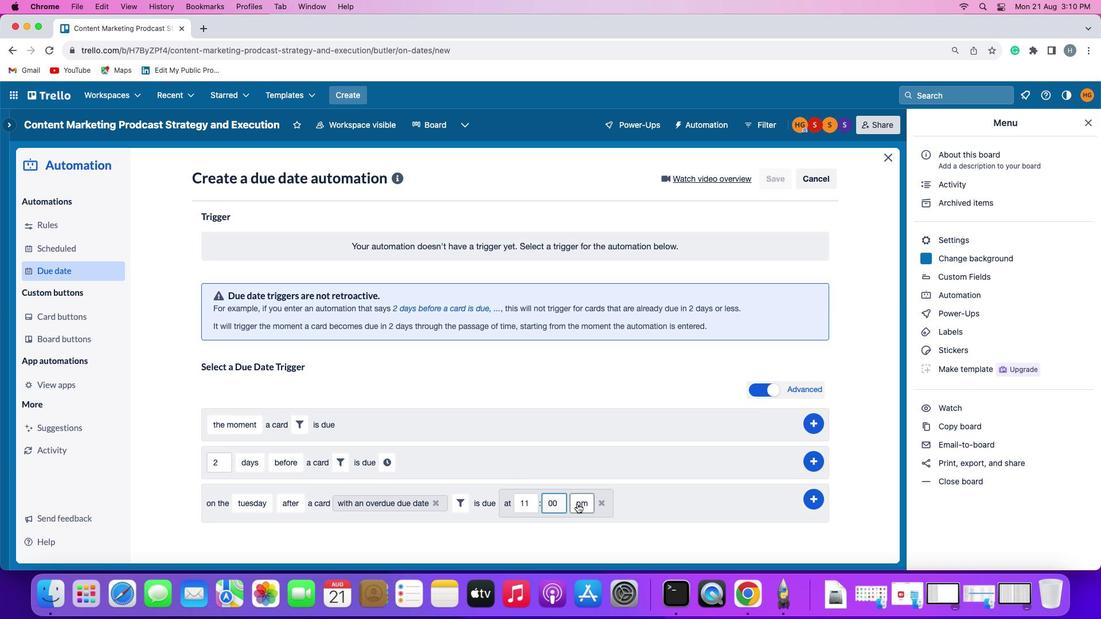 
Action: Mouse pressed left at (565, 507)
Screenshot: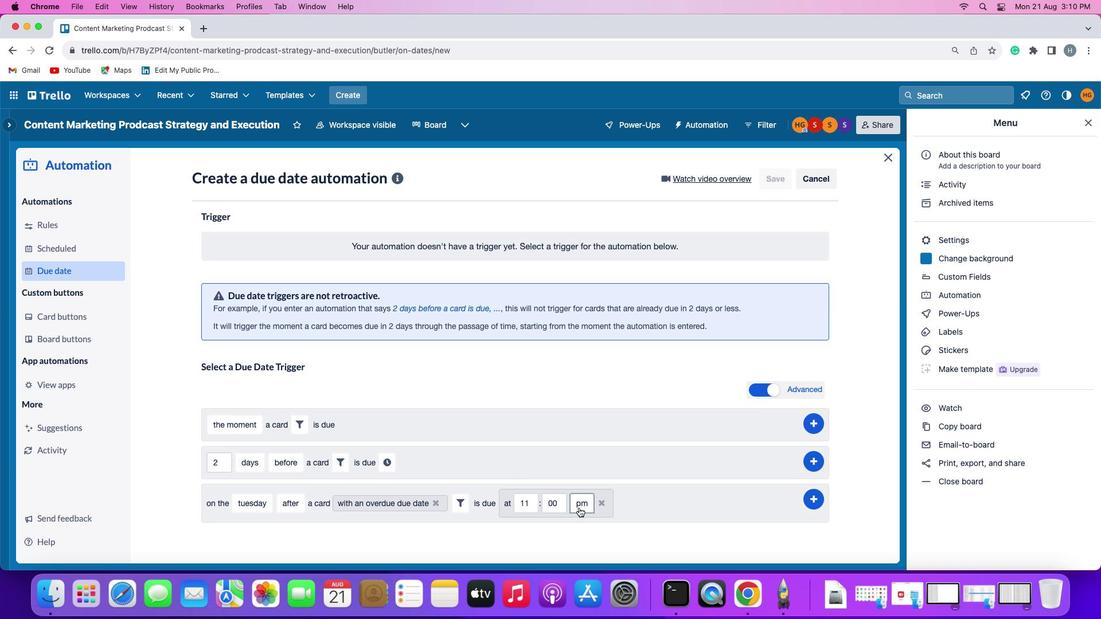 
Action: Mouse moved to (573, 530)
Screenshot: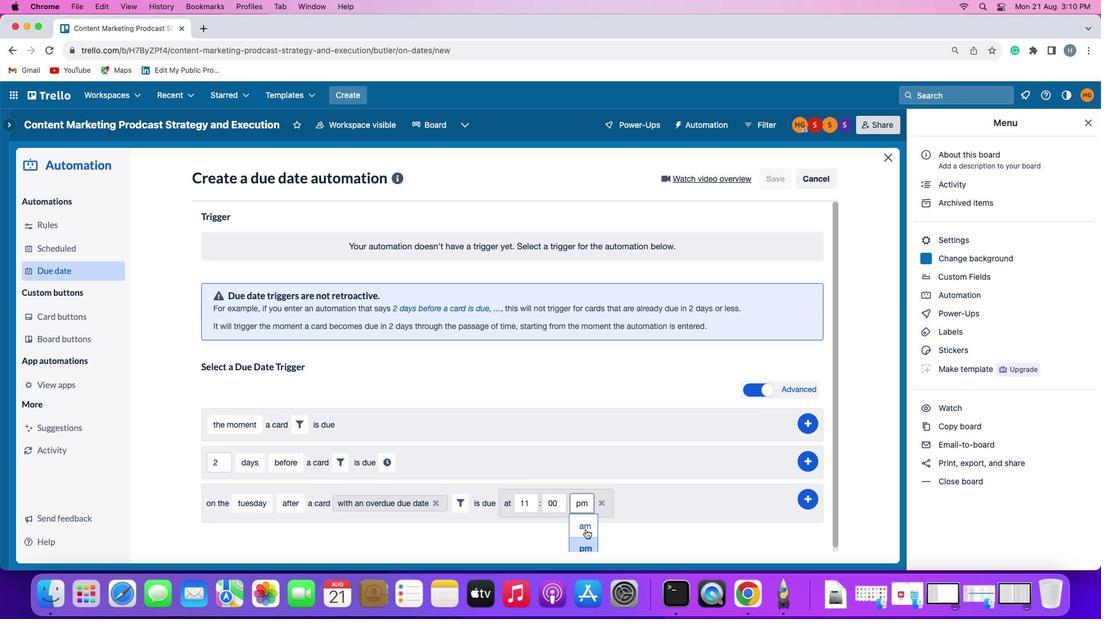 
Action: Mouse pressed left at (573, 530)
Screenshot: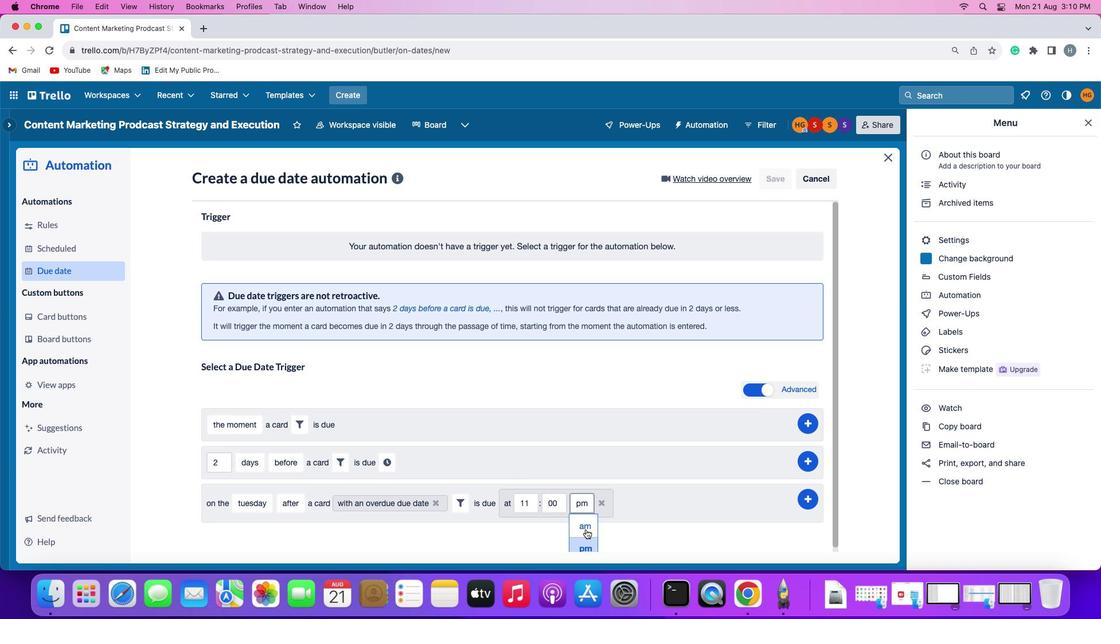 
Action: Mouse moved to (795, 502)
Screenshot: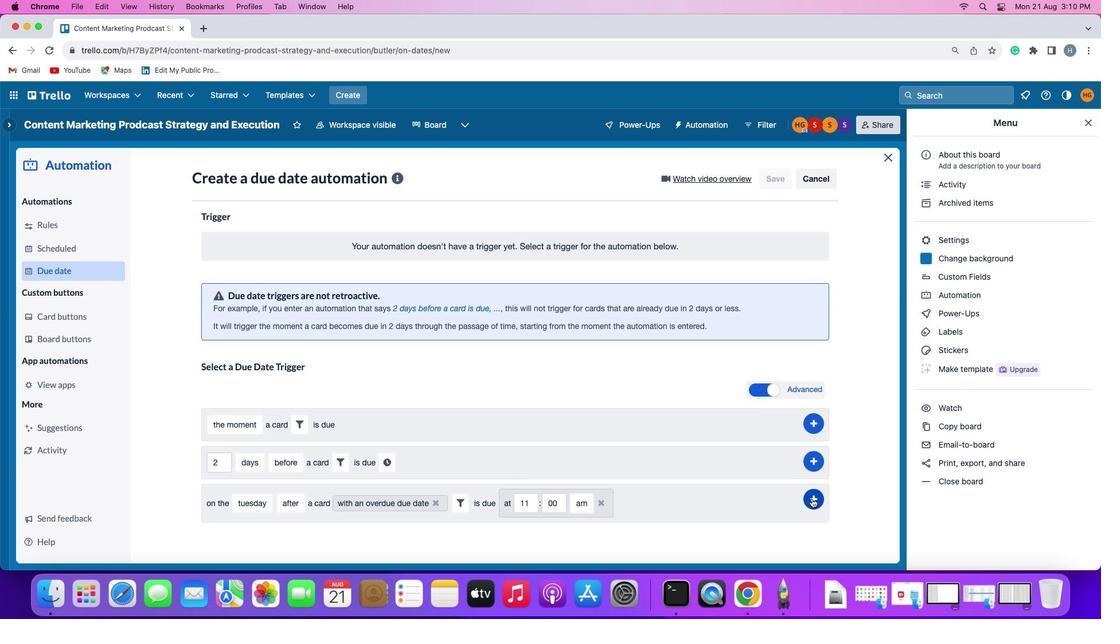 
Action: Mouse pressed left at (795, 502)
Screenshot: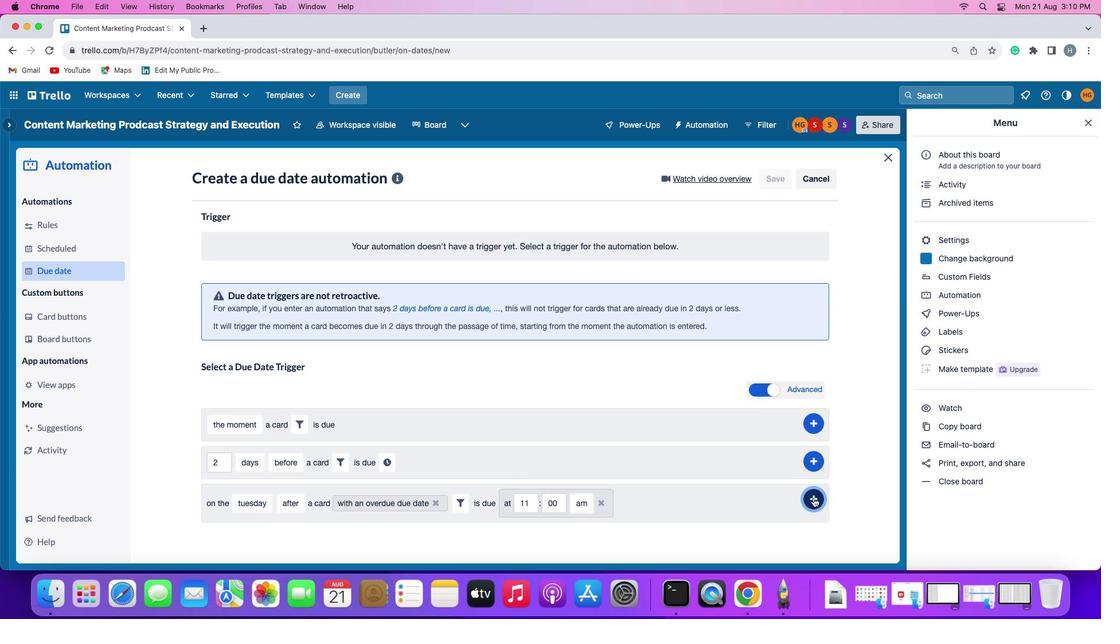 
Action: Mouse moved to (850, 426)
Screenshot: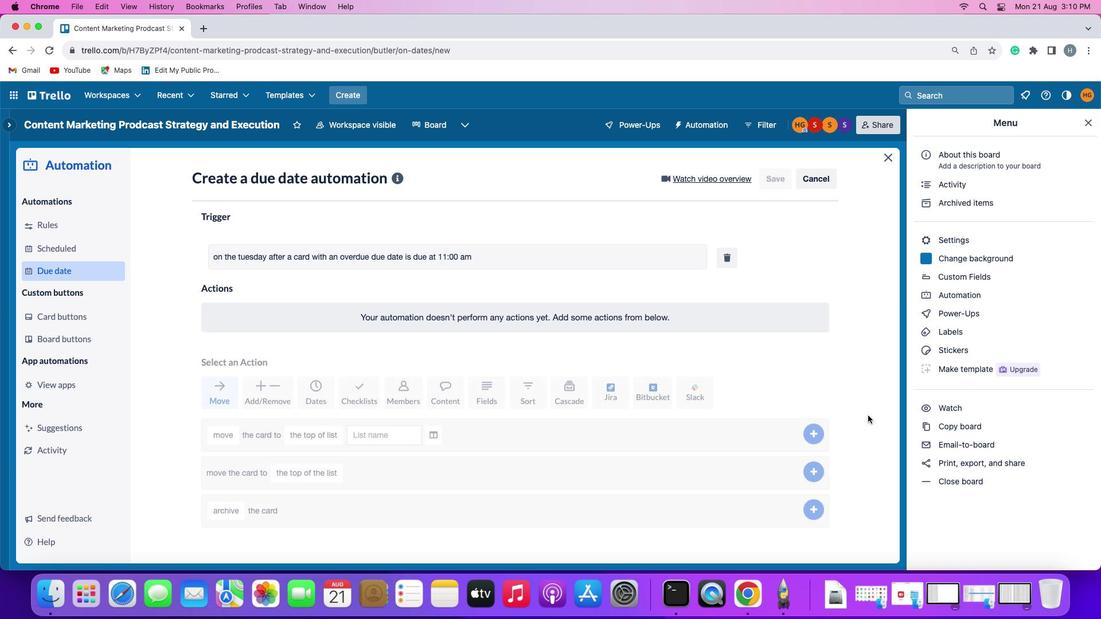 
